 Task: Look for space in Mercer Island, United States from 10th July, 2023 to 15th July, 2023 for 7 adults in price range Rs.10000 to Rs.15000. Place can be entire place or shared room with 4 bedrooms having 7 beds and 4 bathrooms. Property type can be house, flat, guest house. Amenities needed are: wifi, TV, free parkinig on premises, gym, breakfast. Booking option can be shelf check-in. Required host language is English.
Action: Mouse moved to (418, 99)
Screenshot: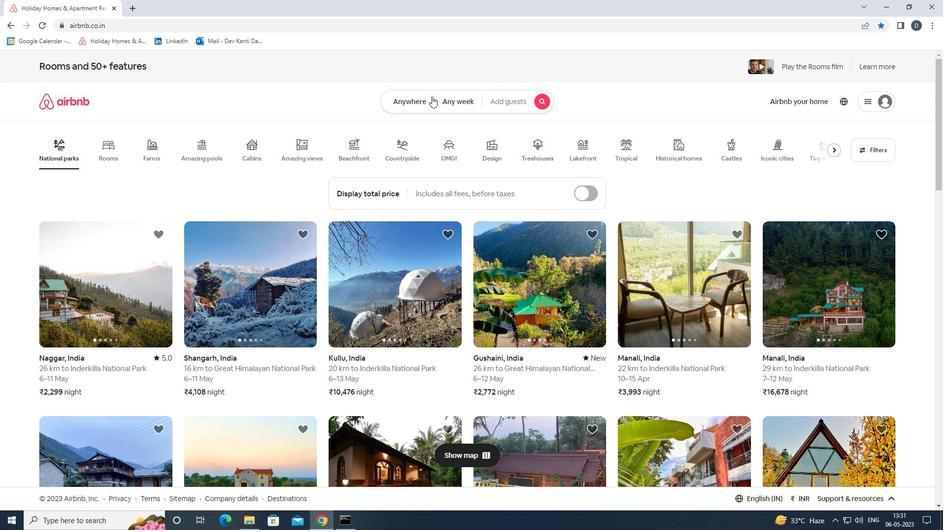 
Action: Mouse pressed left at (418, 99)
Screenshot: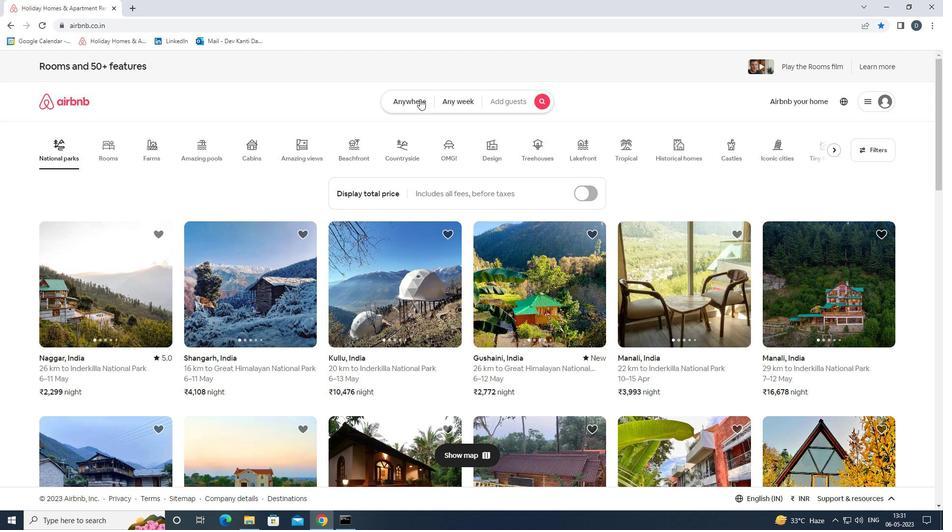 
Action: Key pressed <Key.shift>M
Screenshot: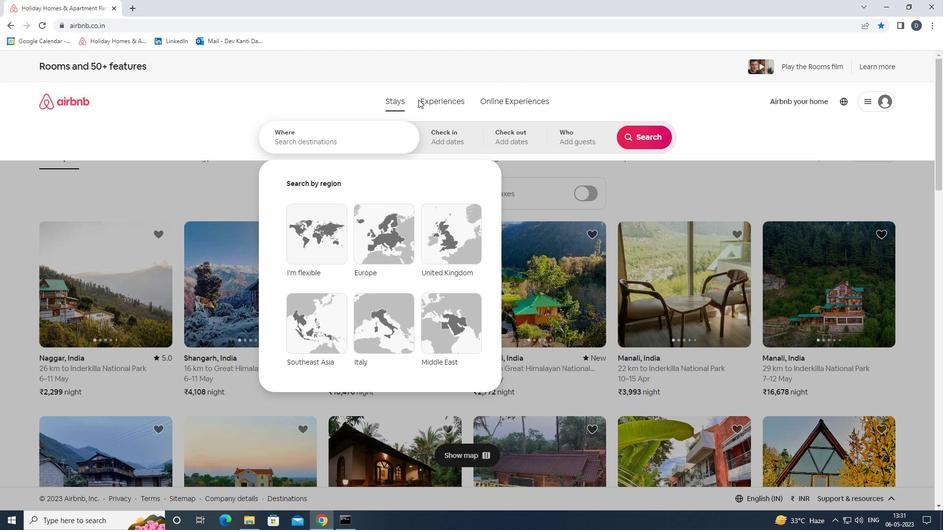 
Action: Mouse moved to (377, 139)
Screenshot: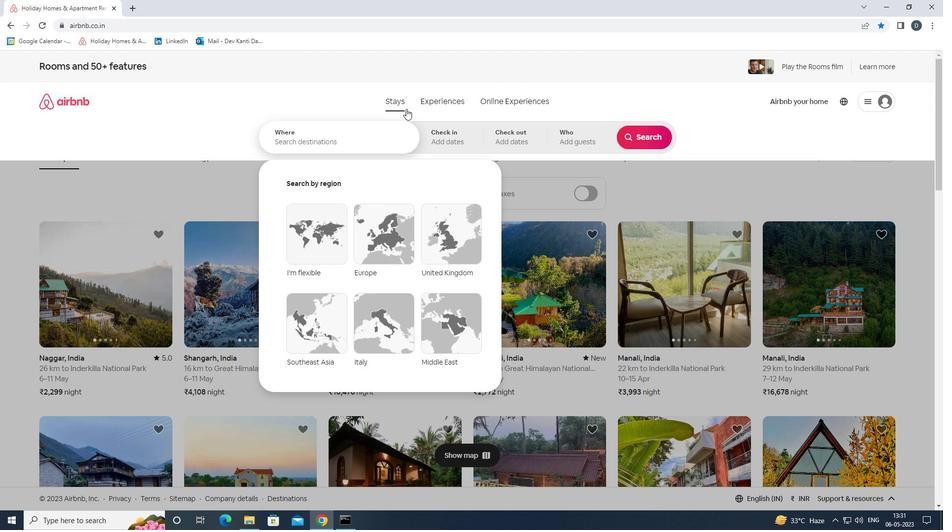 
Action: Mouse pressed left at (377, 139)
Screenshot: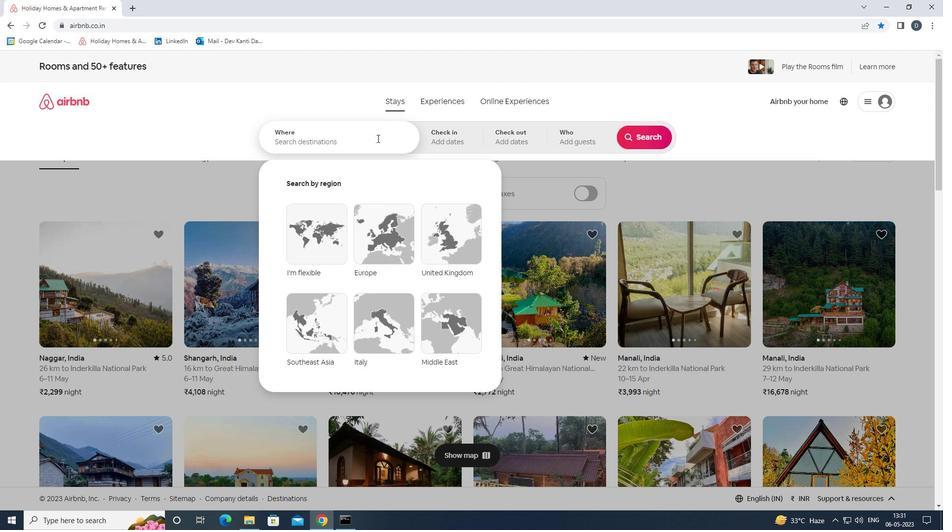 
Action: Mouse moved to (377, 142)
Screenshot: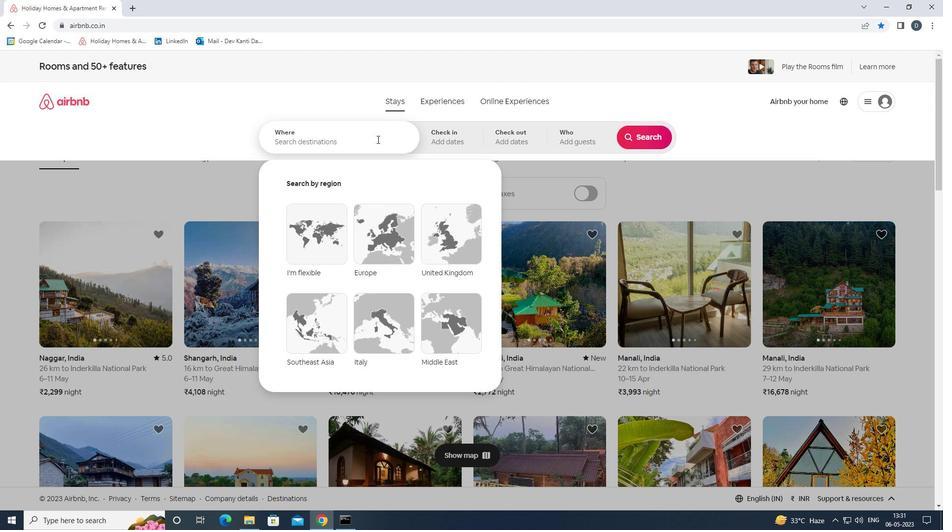 
Action: Key pressed <Key.shift>MERCER,<Key.backspace><Key.shift><Key.space><Key.shift>ISLAND,<Key.shift>UNITED<Key.space><Key.shift>STATES<Key.enter>
Screenshot: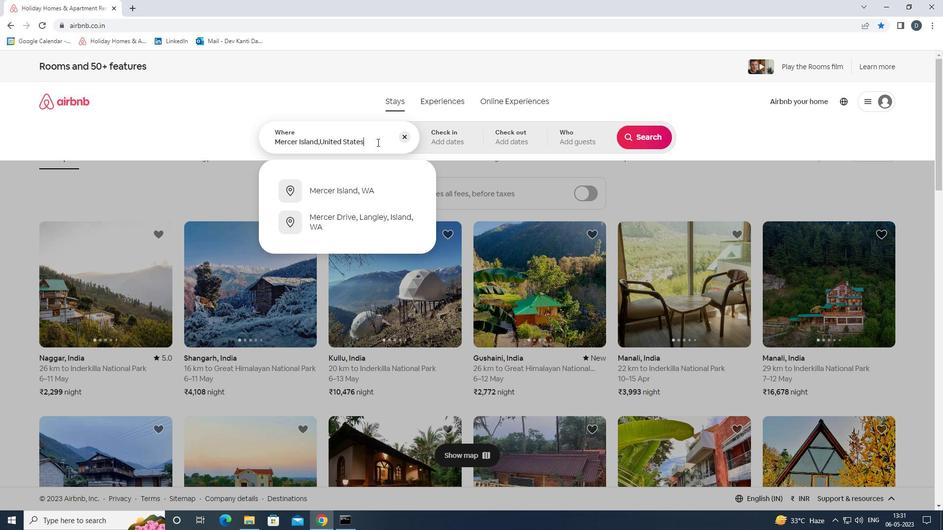 
Action: Mouse moved to (638, 217)
Screenshot: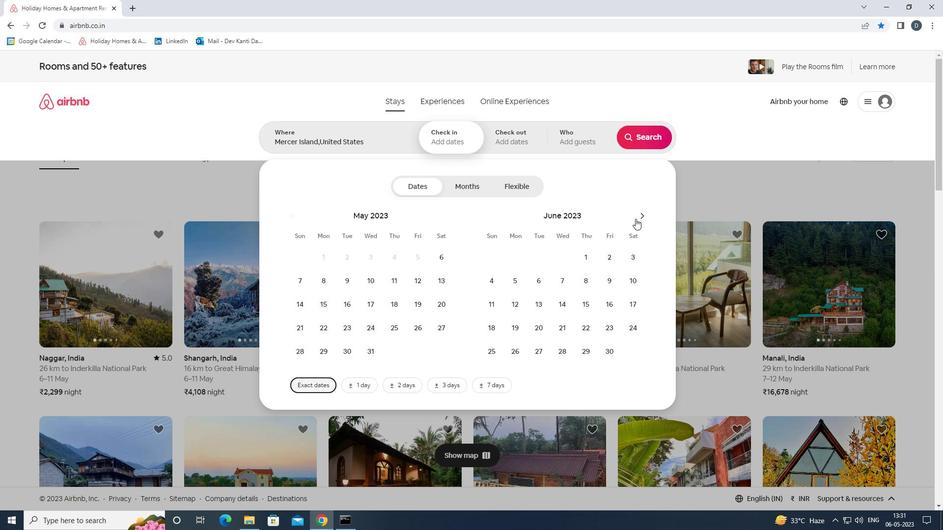 
Action: Mouse pressed left at (638, 217)
Screenshot: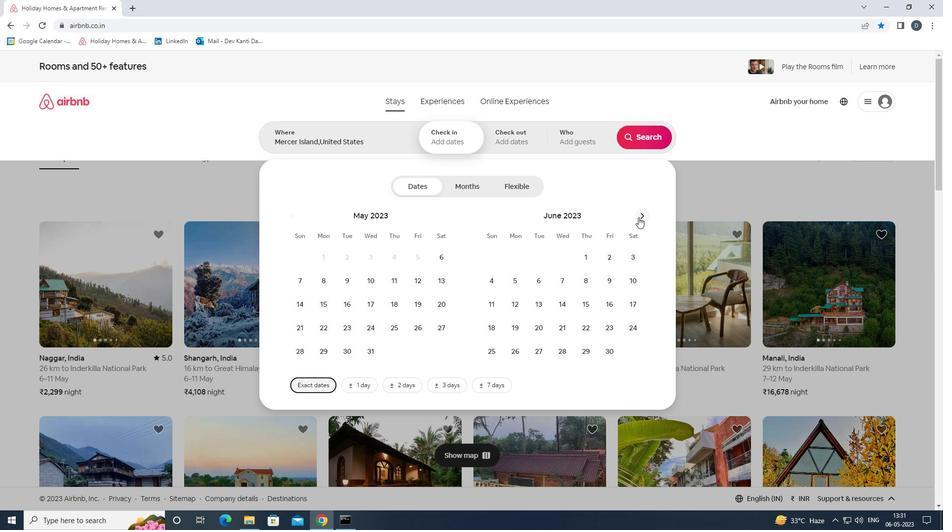 
Action: Mouse pressed left at (638, 217)
Screenshot: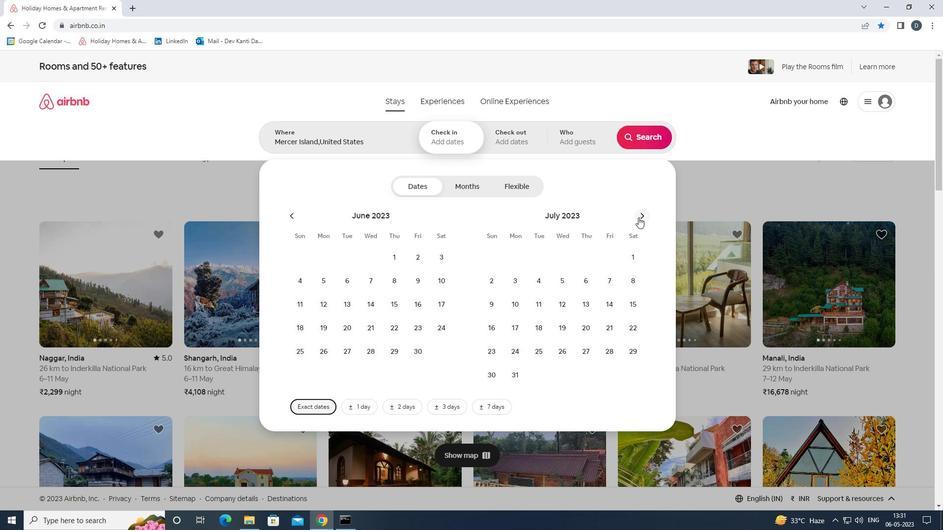 
Action: Mouse moved to (321, 310)
Screenshot: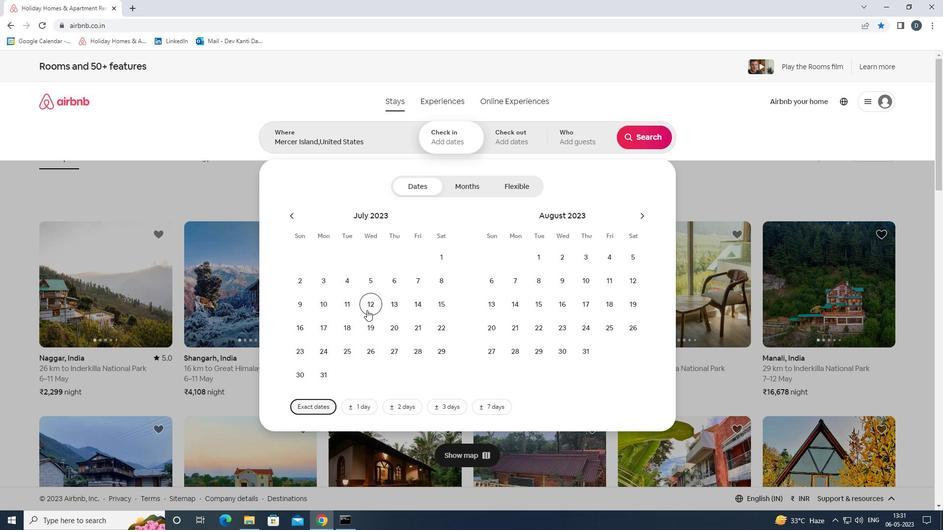 
Action: Mouse pressed left at (321, 310)
Screenshot: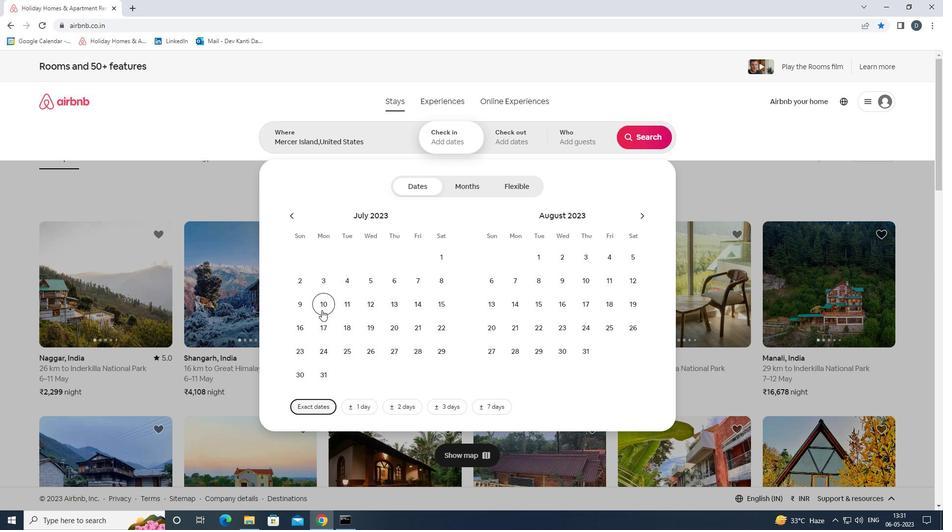 
Action: Mouse moved to (447, 305)
Screenshot: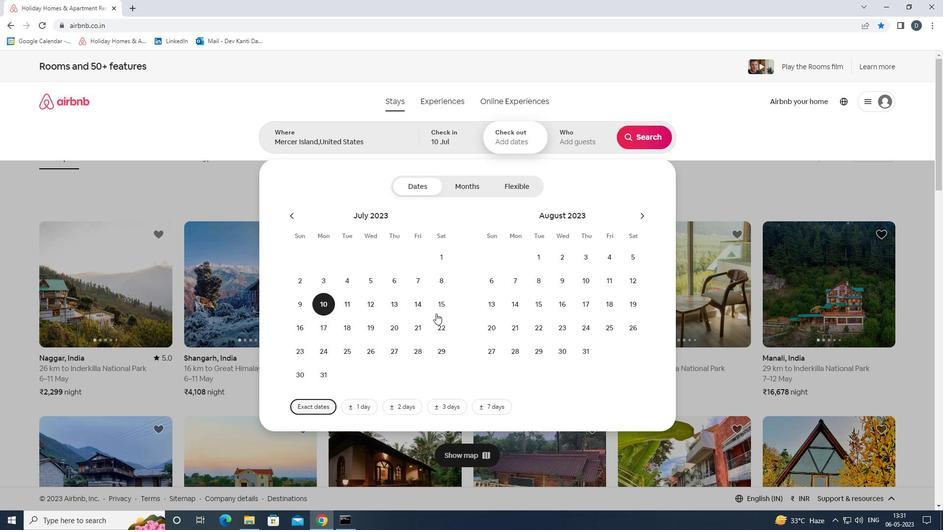
Action: Mouse pressed left at (447, 305)
Screenshot: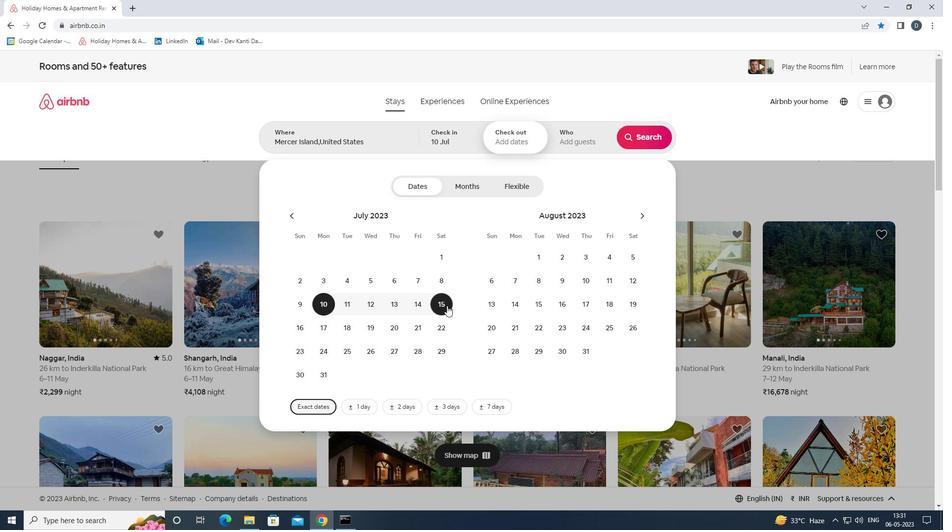 
Action: Mouse moved to (587, 141)
Screenshot: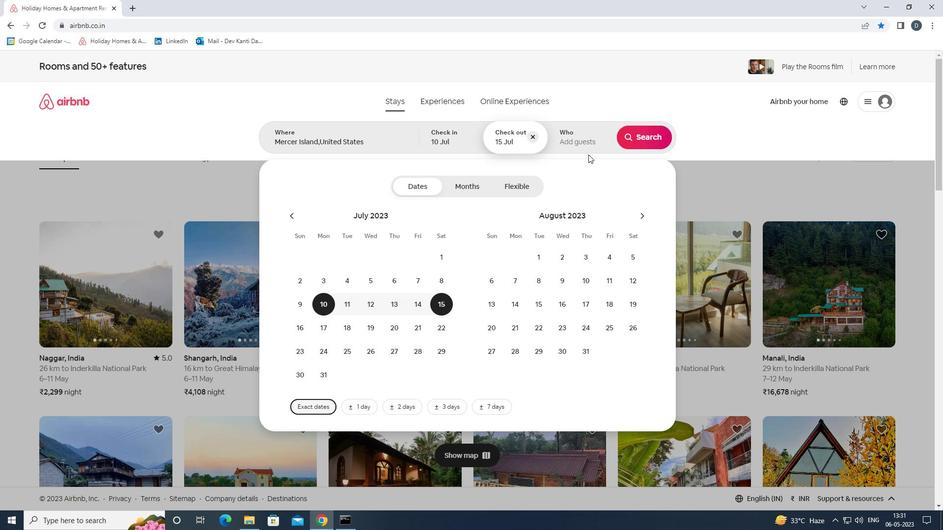 
Action: Mouse pressed left at (587, 141)
Screenshot: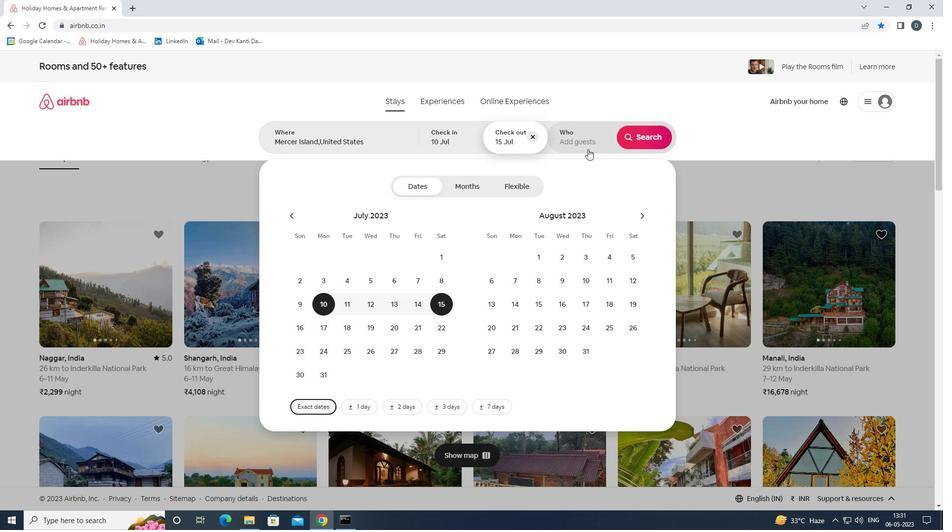
Action: Mouse moved to (642, 191)
Screenshot: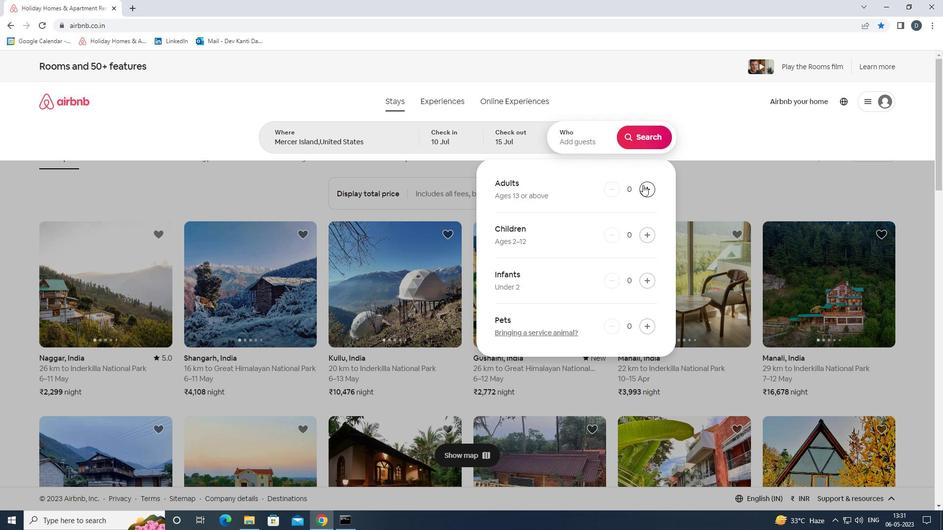 
Action: Mouse pressed left at (642, 191)
Screenshot: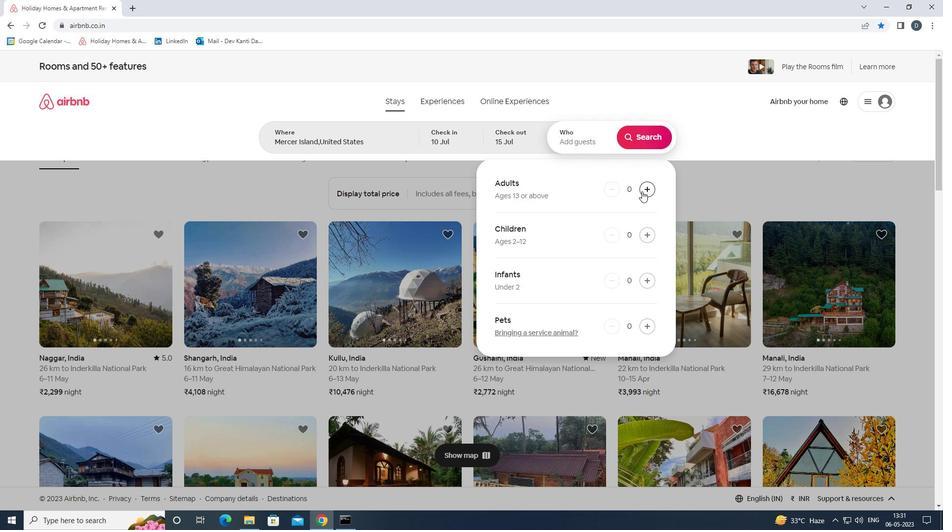 
Action: Mouse pressed left at (642, 191)
Screenshot: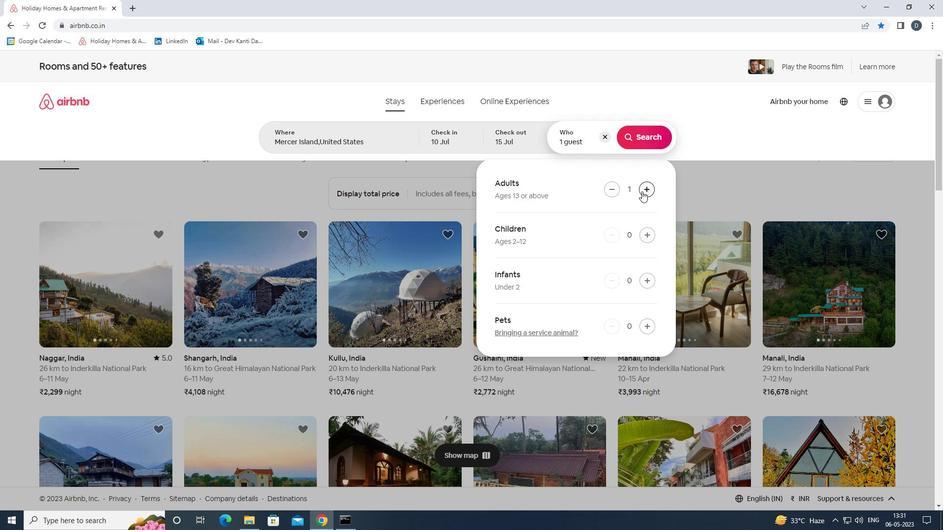 
Action: Mouse pressed left at (642, 191)
Screenshot: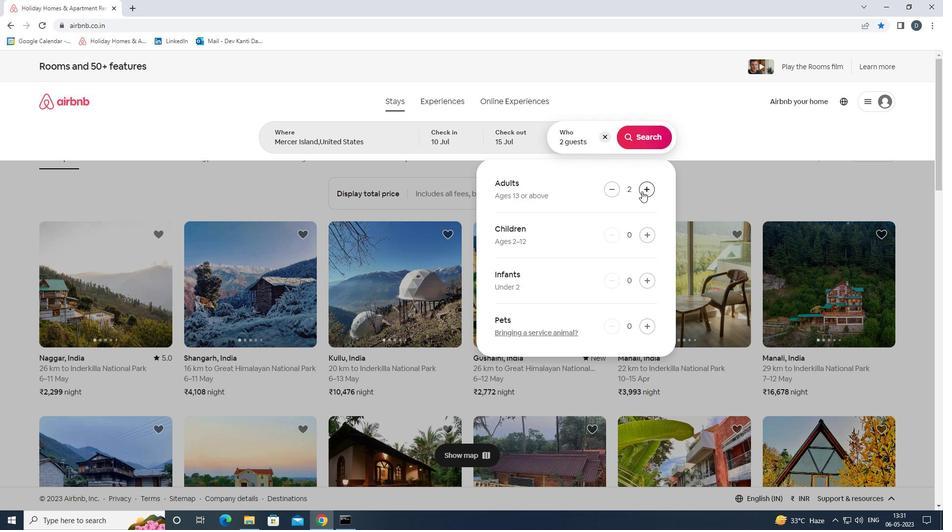 
Action: Mouse pressed left at (642, 191)
Screenshot: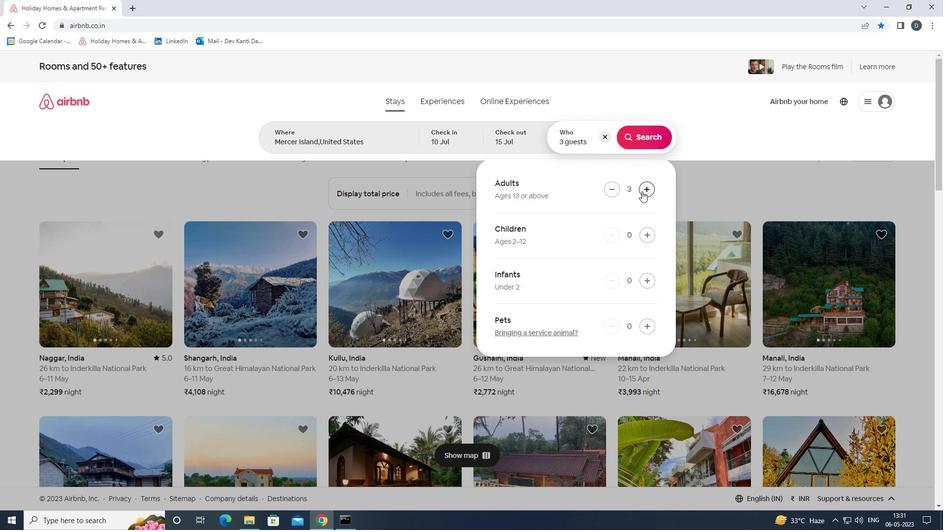 
Action: Mouse pressed left at (642, 191)
Screenshot: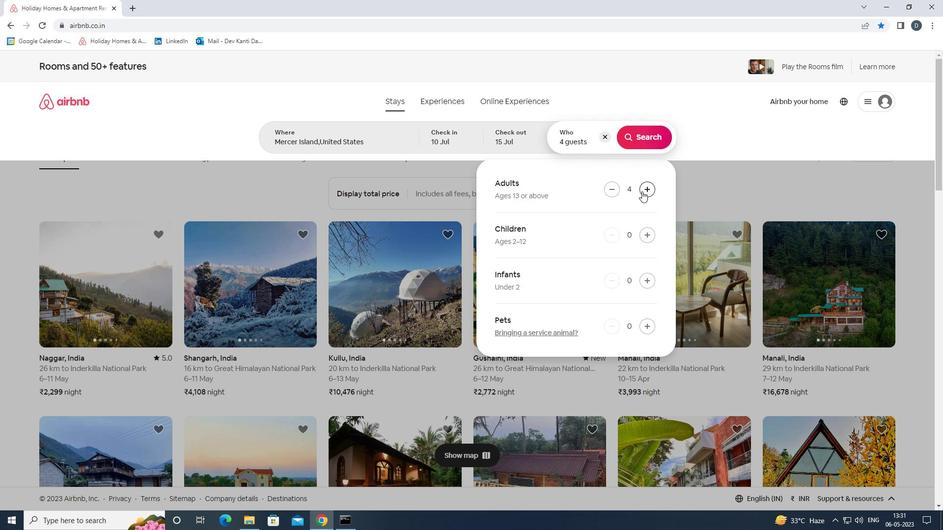 
Action: Mouse pressed left at (642, 191)
Screenshot: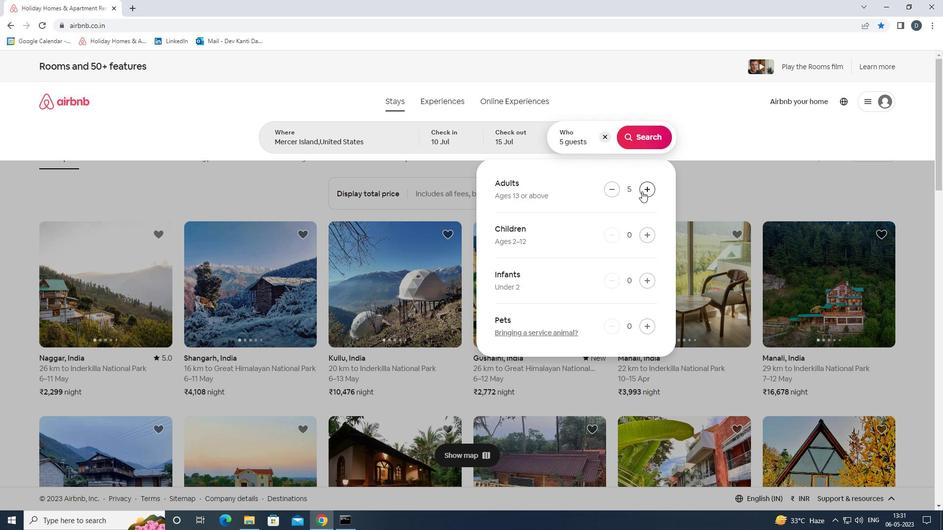 
Action: Mouse pressed left at (642, 191)
Screenshot: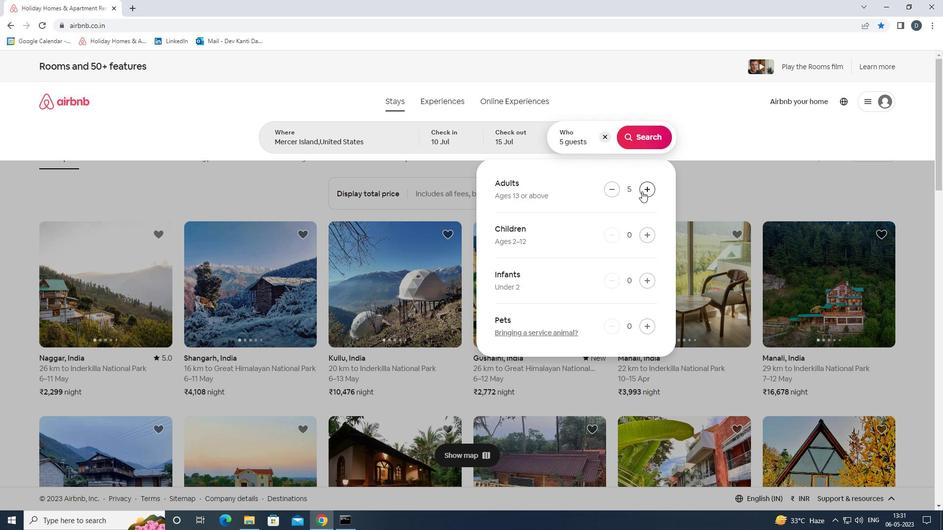 
Action: Mouse moved to (648, 147)
Screenshot: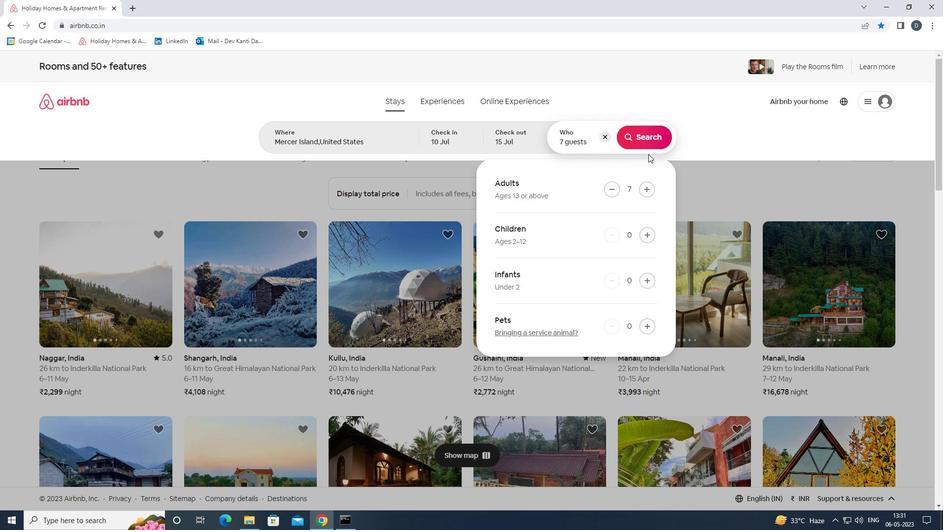 
Action: Mouse pressed left at (648, 147)
Screenshot: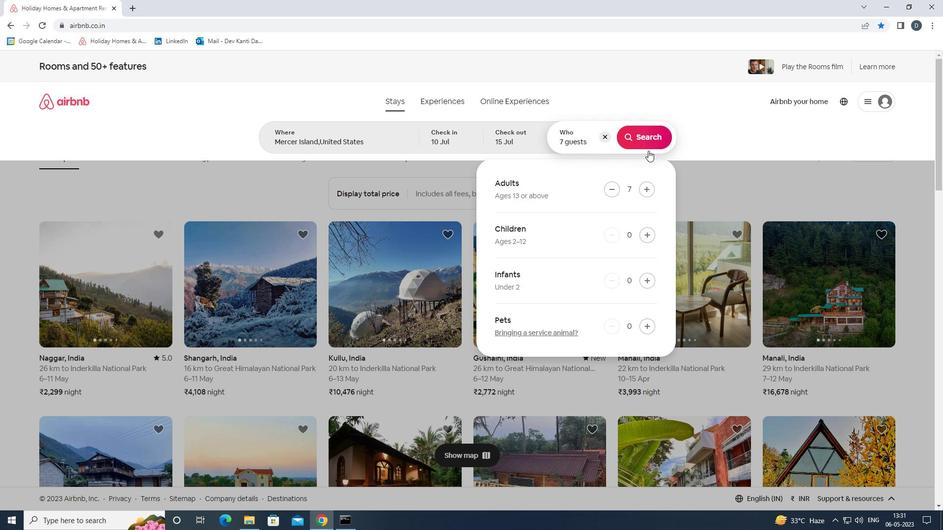 
Action: Mouse moved to (900, 106)
Screenshot: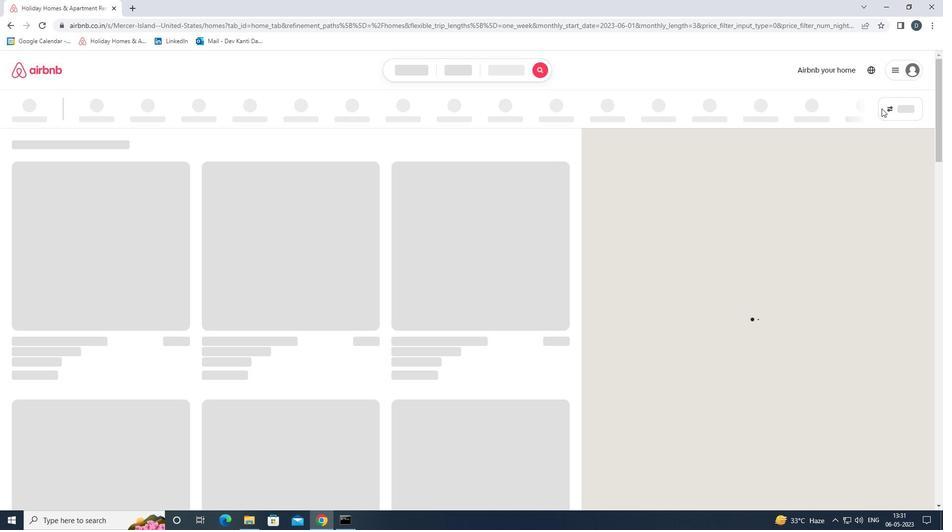 
Action: Mouse pressed left at (900, 106)
Screenshot: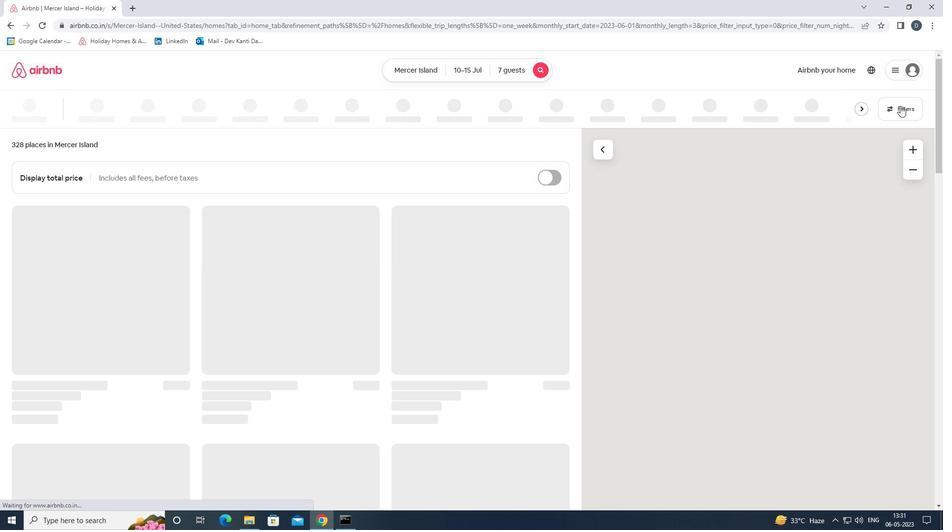 
Action: Mouse moved to (377, 353)
Screenshot: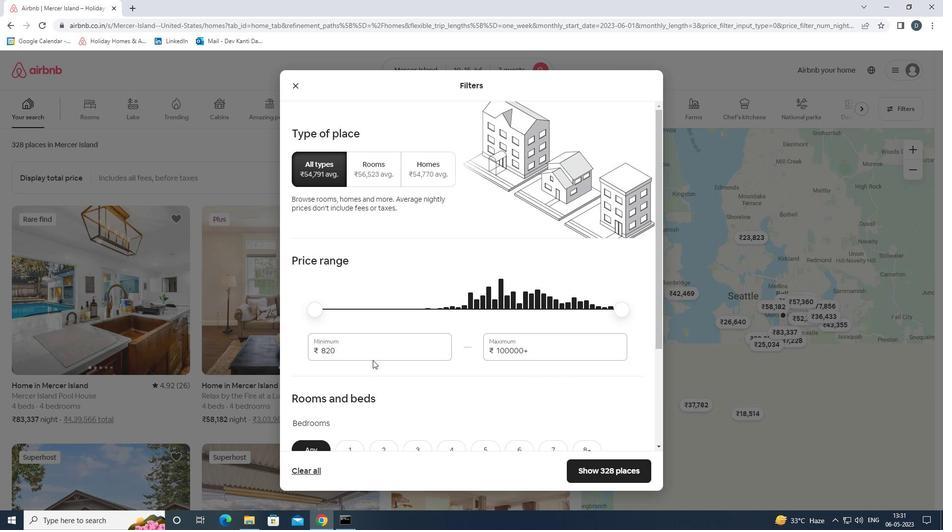 
Action: Mouse pressed left at (377, 353)
Screenshot: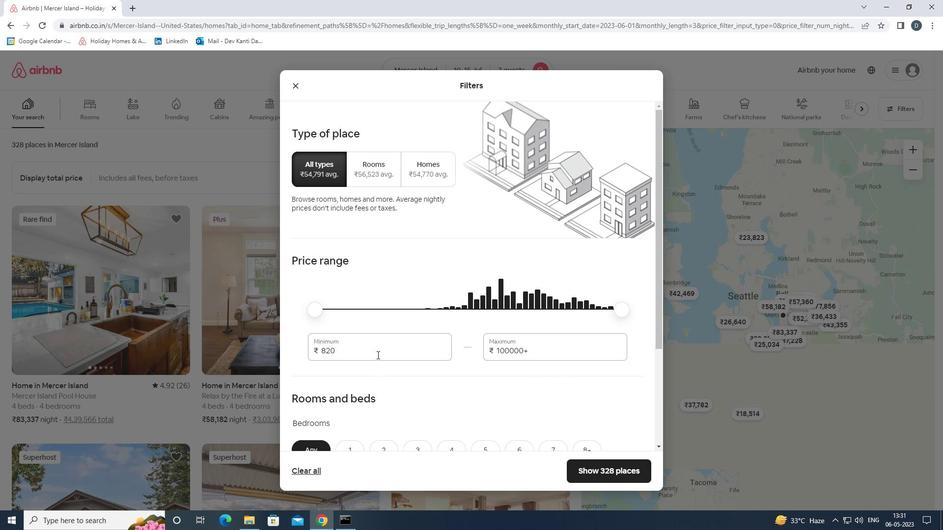 
Action: Mouse pressed left at (377, 353)
Screenshot: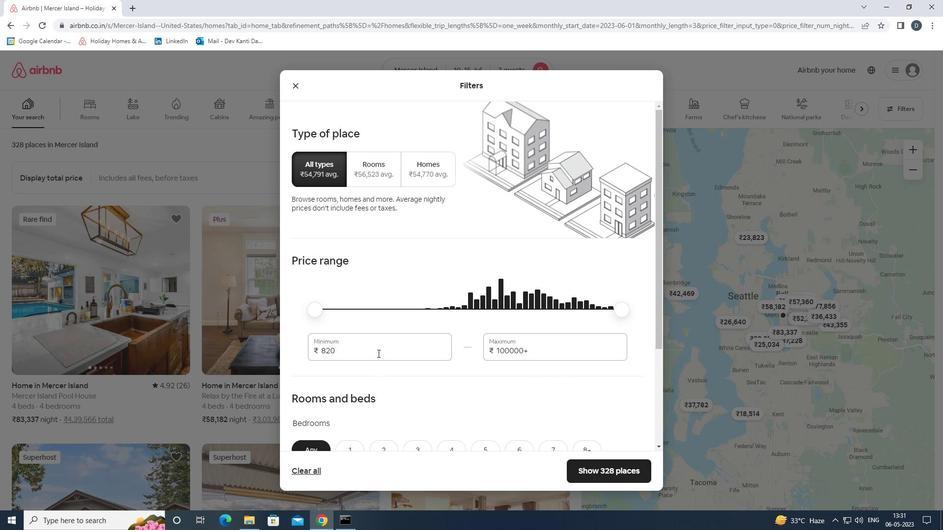 
Action: Key pressed 10000<Key.tab>15000
Screenshot: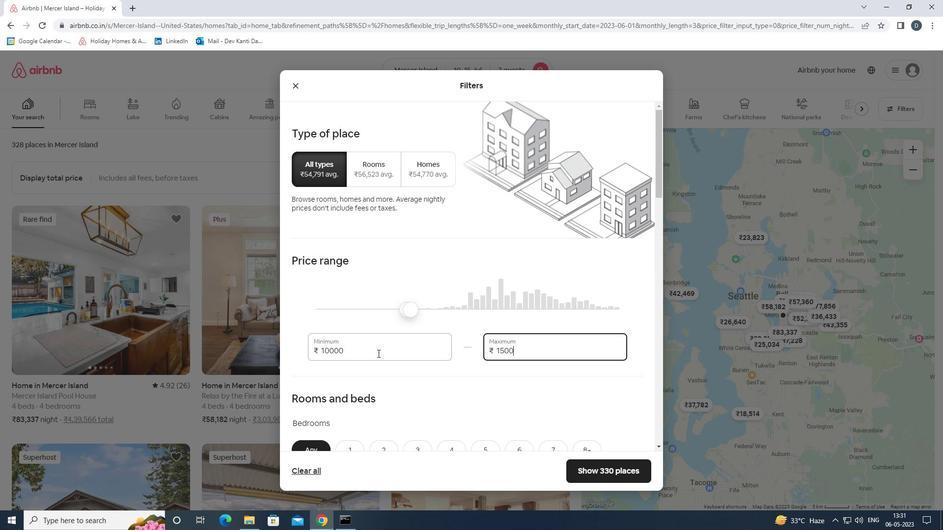 
Action: Mouse moved to (379, 351)
Screenshot: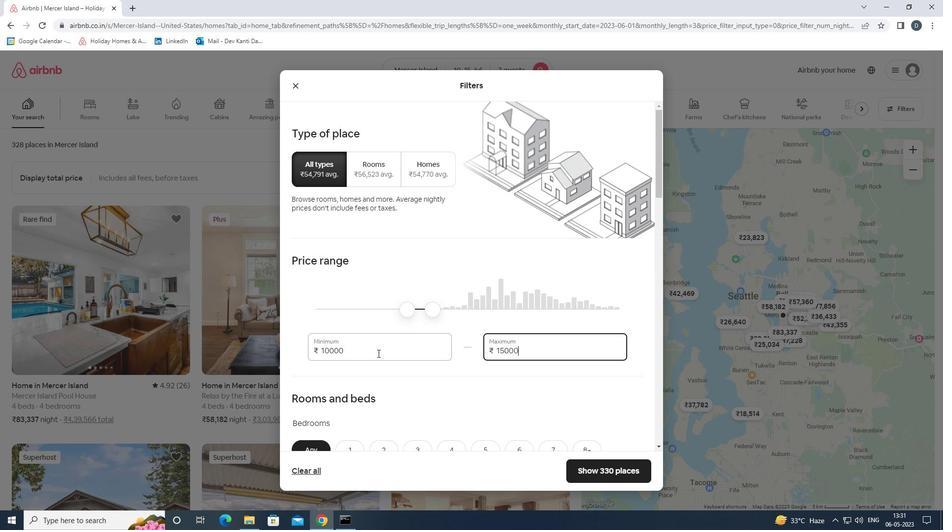 
Action: Mouse scrolled (379, 351) with delta (0, 0)
Screenshot: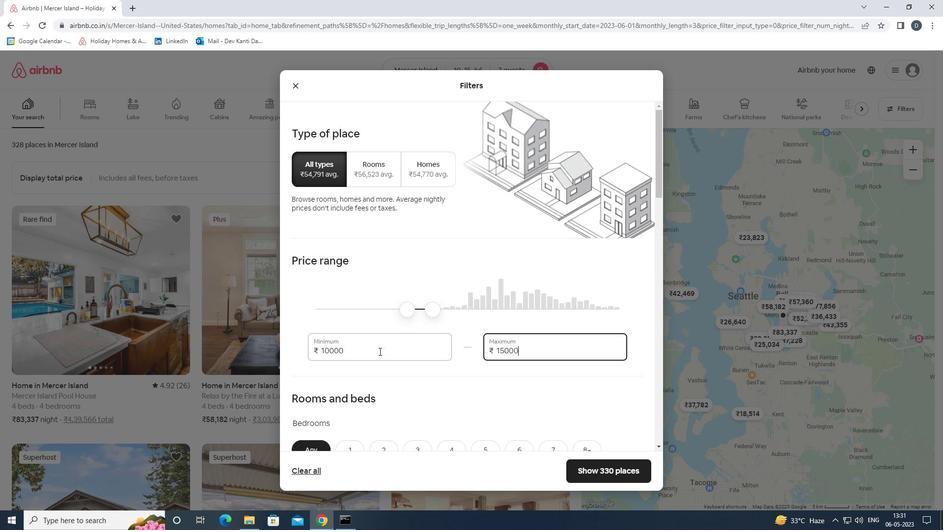 
Action: Mouse scrolled (379, 351) with delta (0, 0)
Screenshot: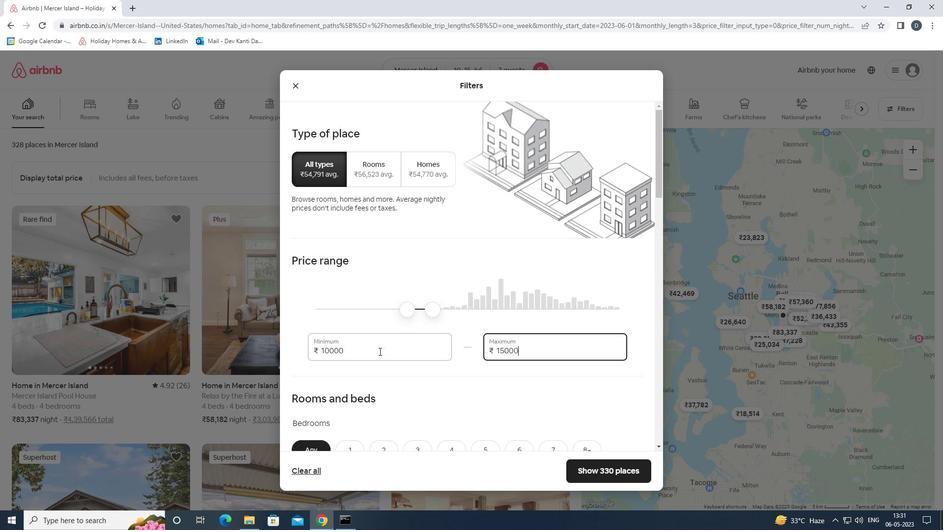 
Action: Mouse scrolled (379, 351) with delta (0, 0)
Screenshot: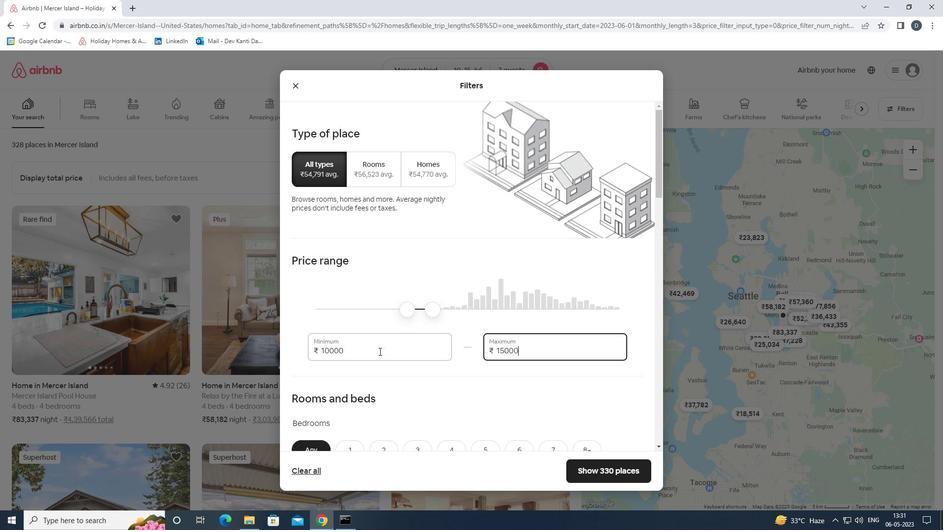 
Action: Mouse moved to (487, 271)
Screenshot: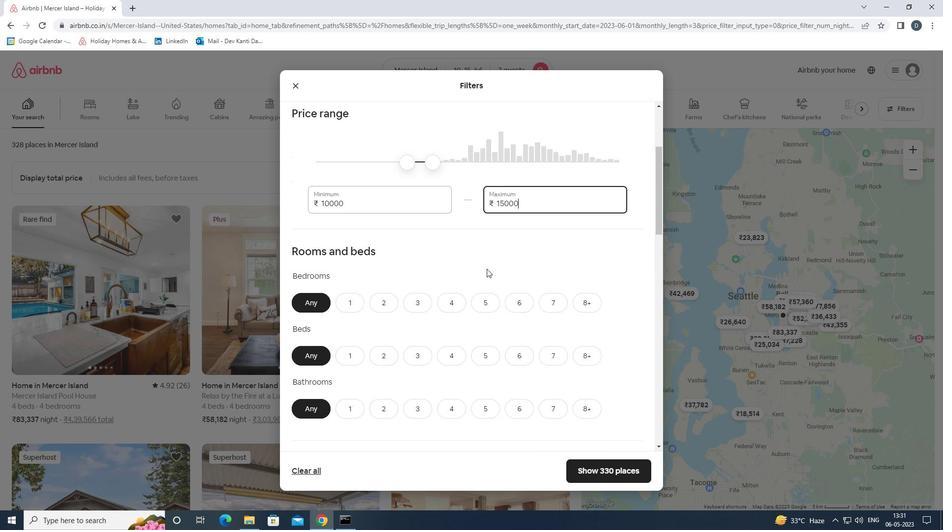 
Action: Mouse scrolled (487, 270) with delta (0, 0)
Screenshot: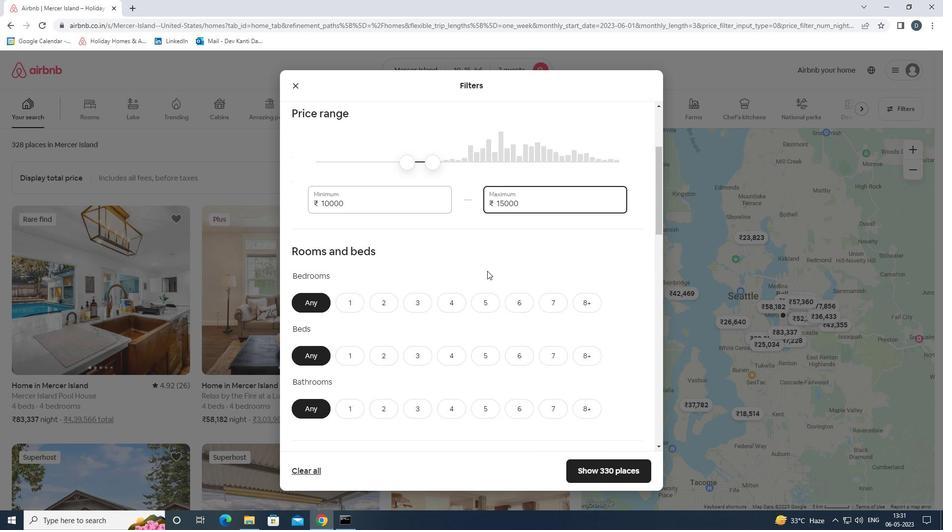 
Action: Mouse moved to (446, 256)
Screenshot: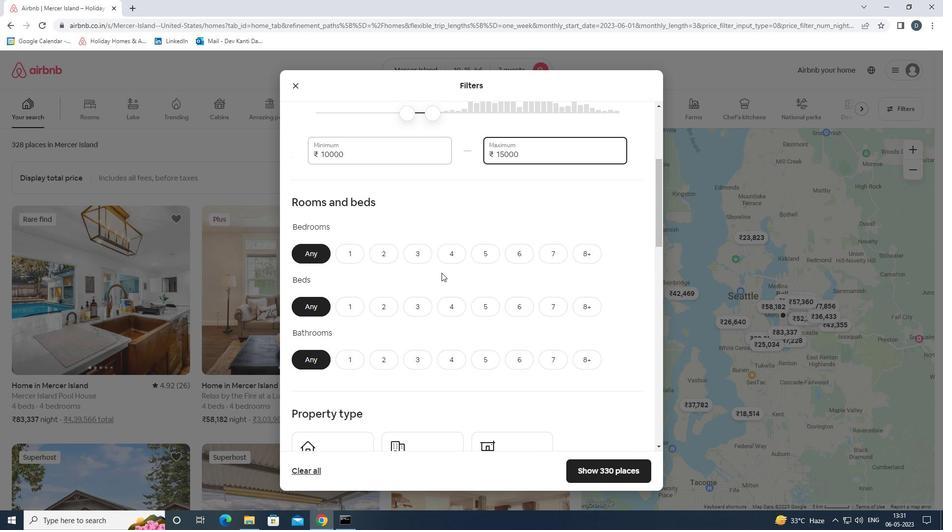 
Action: Mouse pressed left at (446, 256)
Screenshot: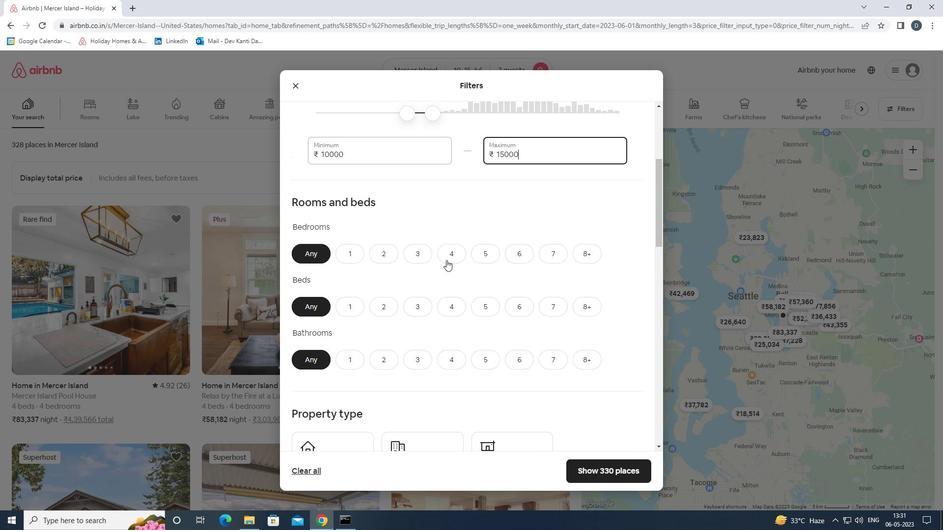 
Action: Mouse moved to (548, 303)
Screenshot: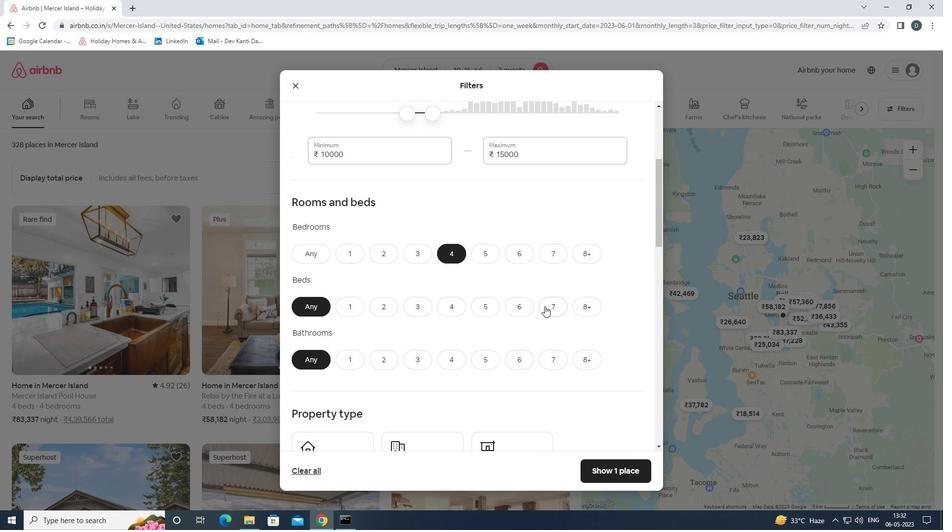 
Action: Mouse pressed left at (548, 303)
Screenshot: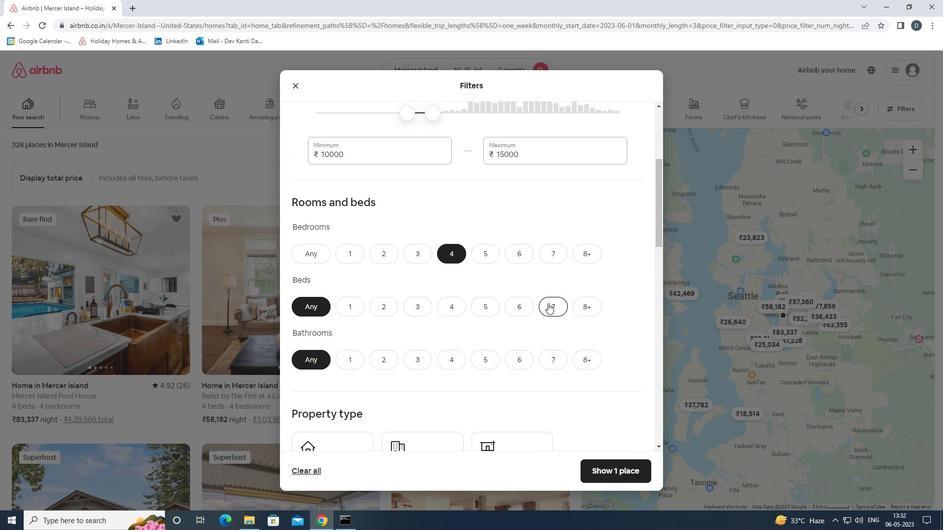
Action: Mouse moved to (445, 359)
Screenshot: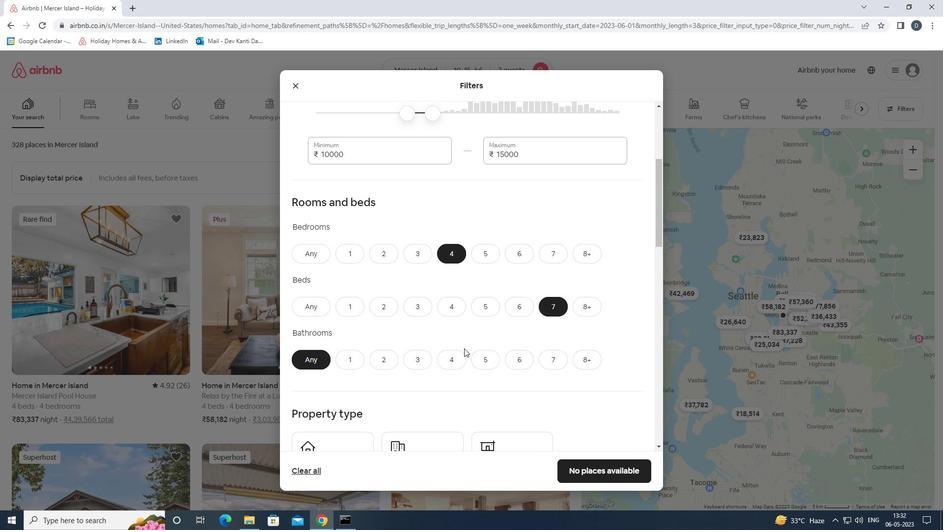 
Action: Mouse pressed left at (445, 359)
Screenshot: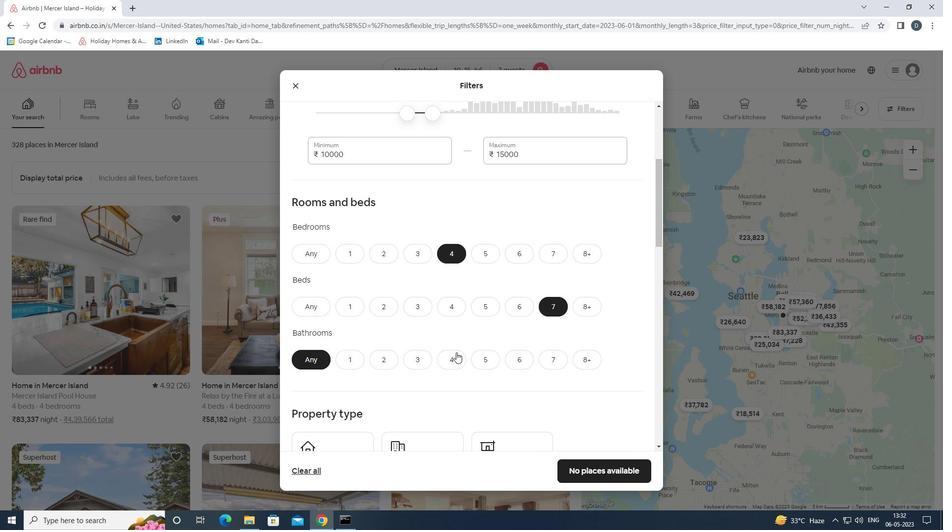 
Action: Mouse moved to (445, 360)
Screenshot: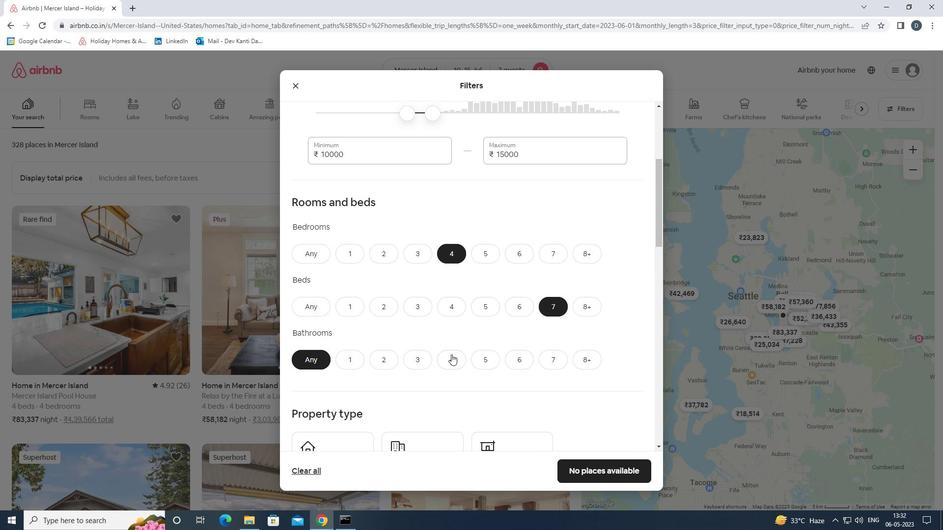 
Action: Mouse scrolled (445, 359) with delta (0, 0)
Screenshot: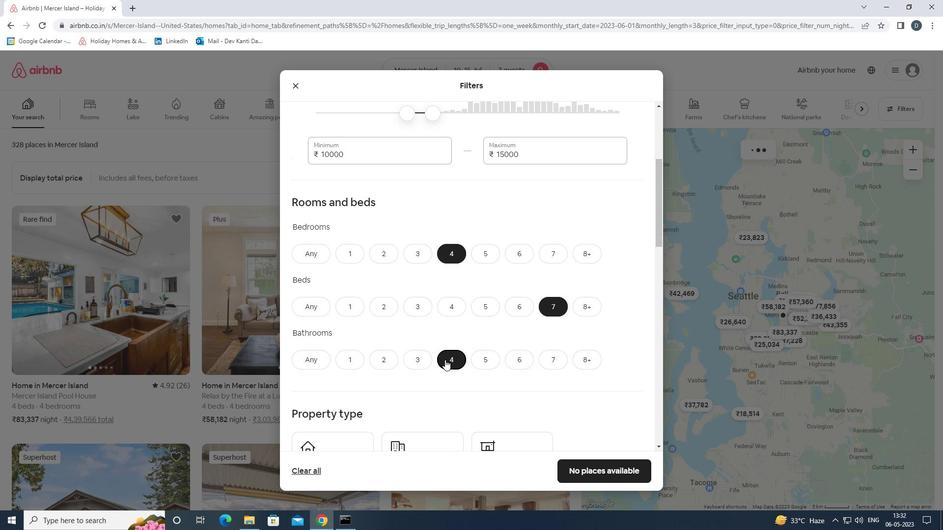 
Action: Mouse scrolled (445, 359) with delta (0, 0)
Screenshot: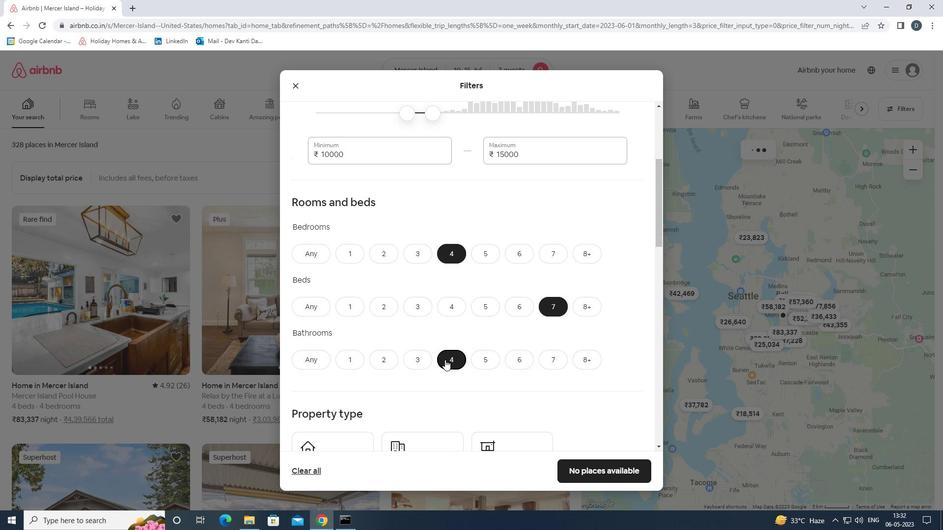 
Action: Mouse moved to (355, 355)
Screenshot: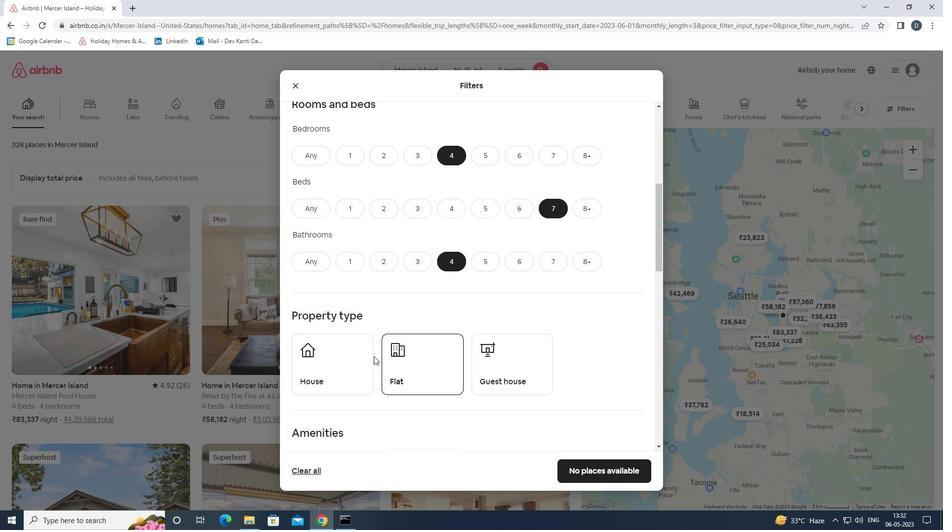 
Action: Mouse pressed left at (355, 355)
Screenshot: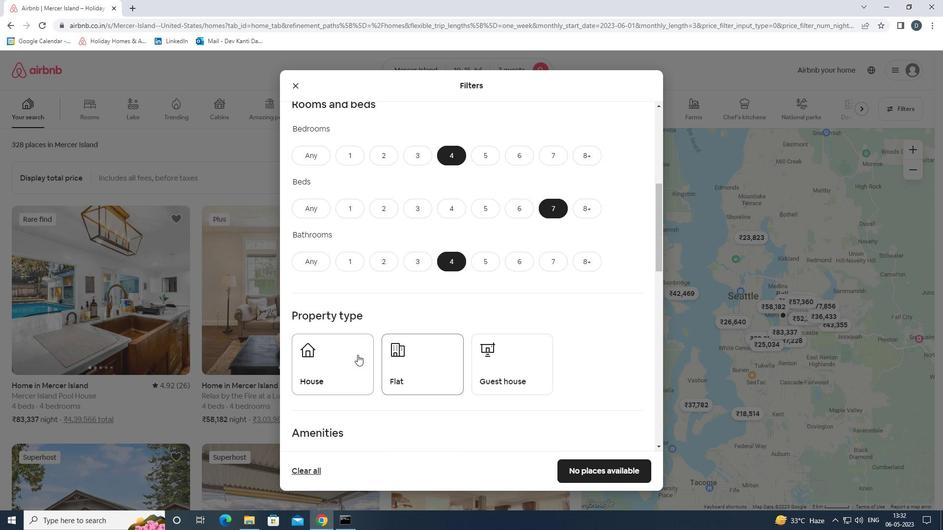 
Action: Mouse moved to (406, 363)
Screenshot: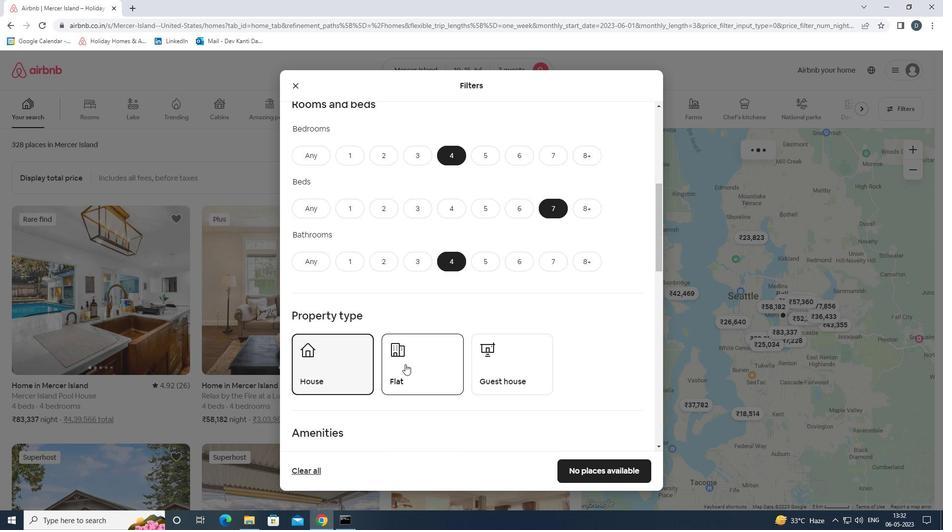 
Action: Mouse pressed left at (406, 363)
Screenshot: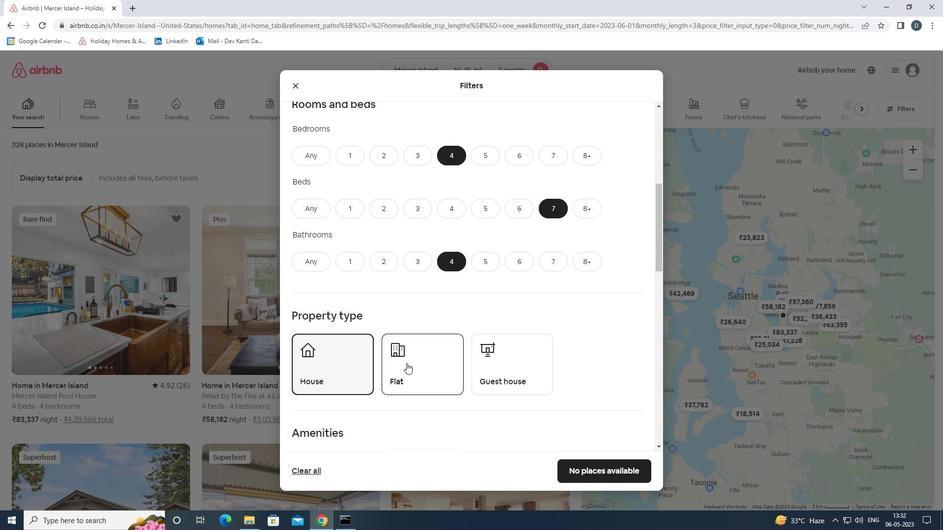 
Action: Mouse moved to (513, 372)
Screenshot: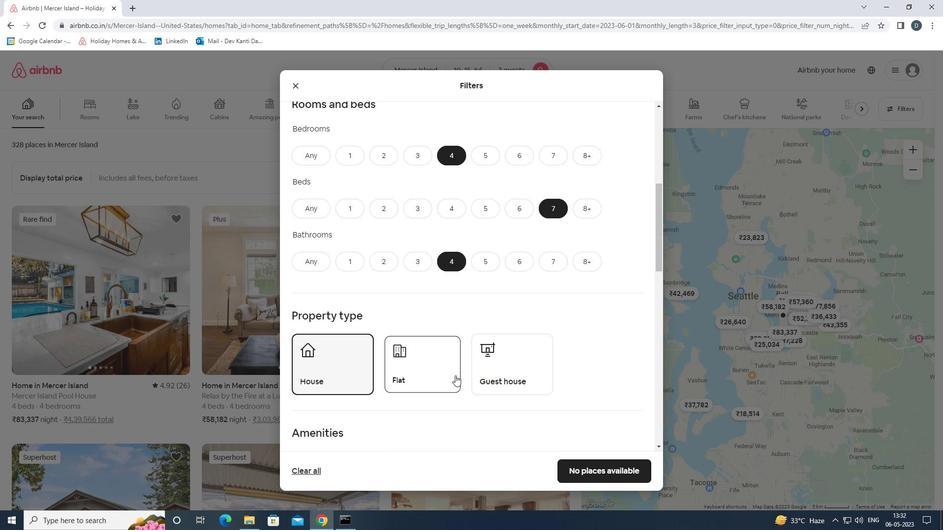 
Action: Mouse pressed left at (513, 372)
Screenshot: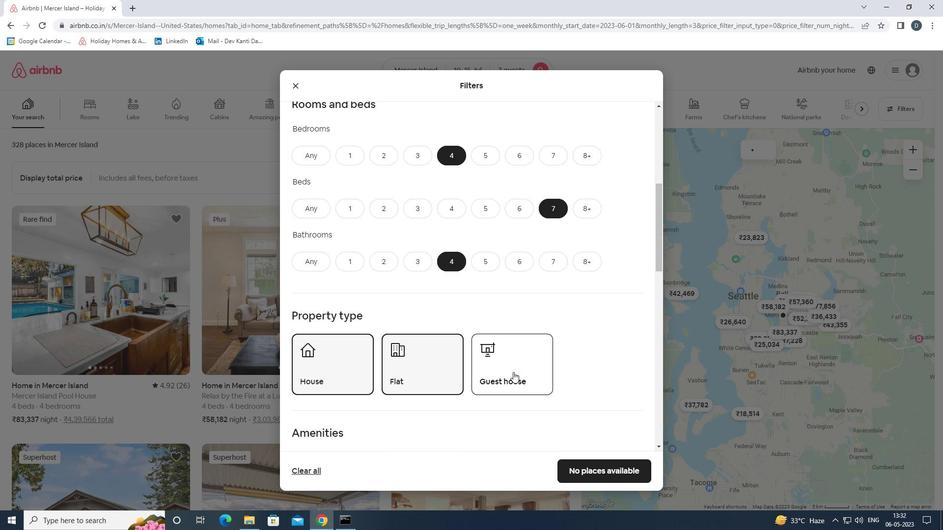 
Action: Mouse moved to (513, 370)
Screenshot: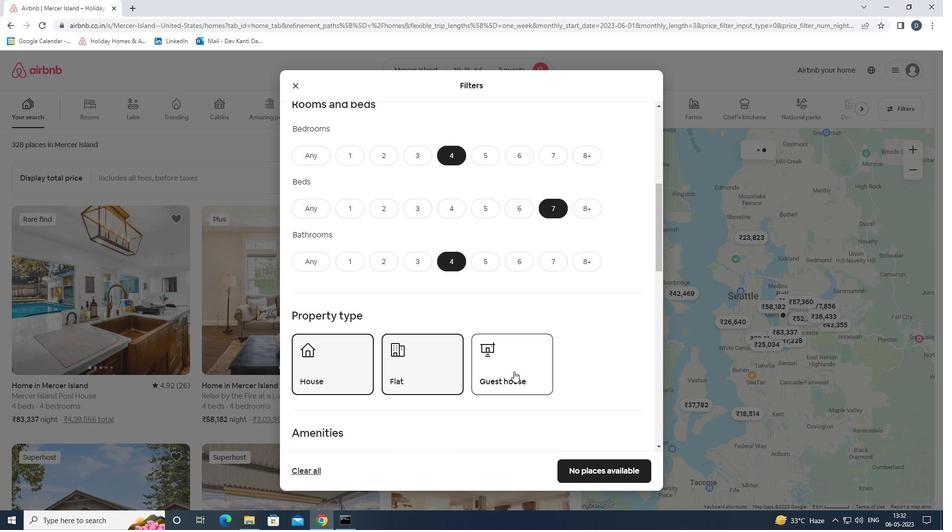 
Action: Mouse scrolled (513, 370) with delta (0, 0)
Screenshot: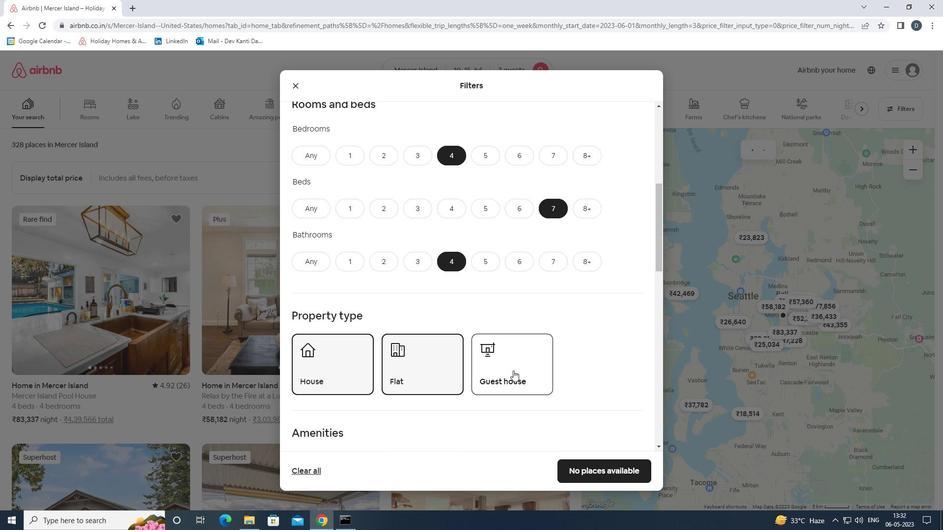 
Action: Mouse scrolled (513, 370) with delta (0, 0)
Screenshot: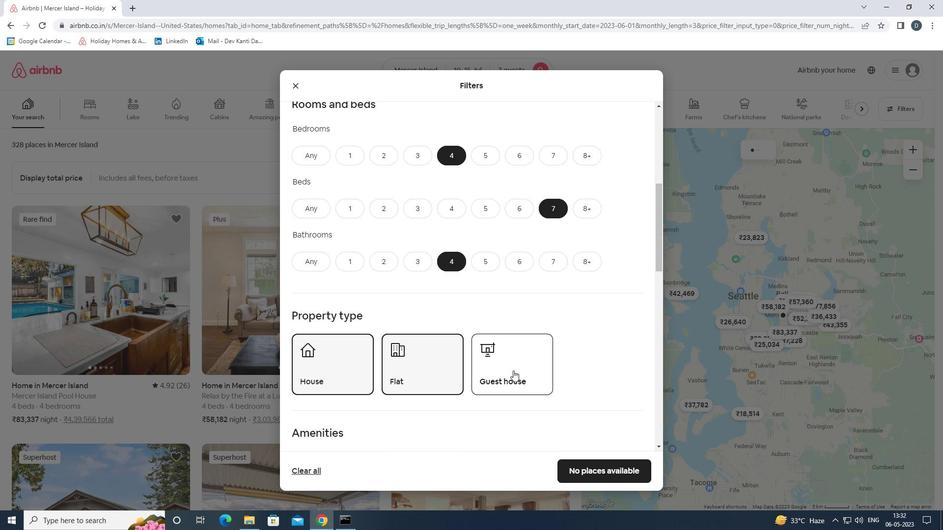 
Action: Mouse moved to (508, 364)
Screenshot: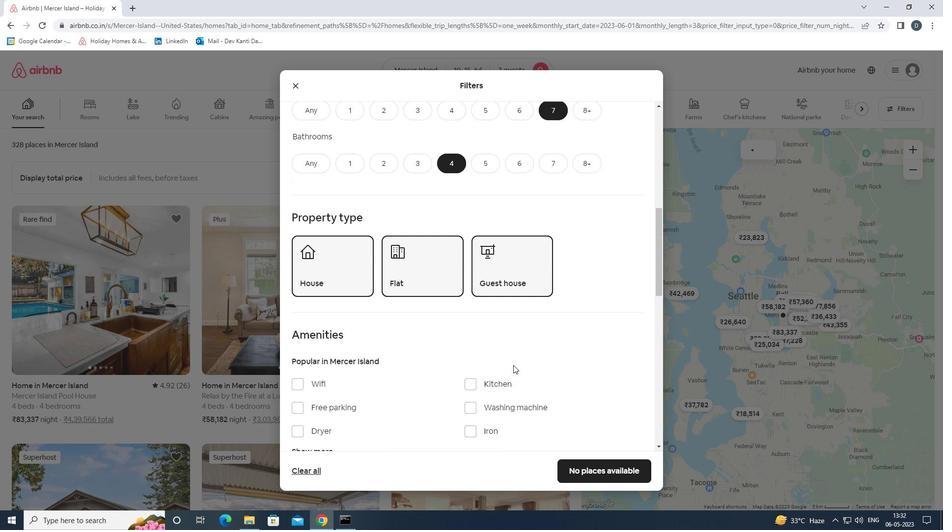 
Action: Mouse scrolled (508, 364) with delta (0, 0)
Screenshot: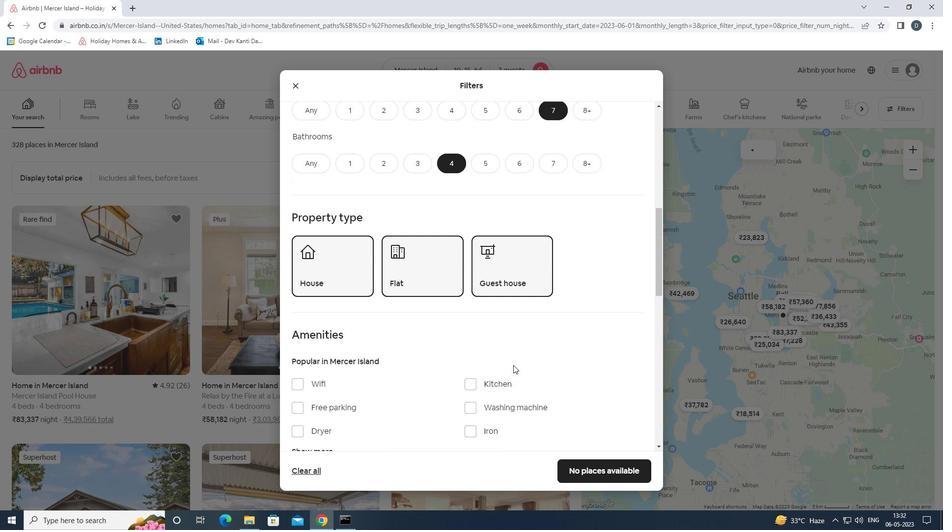 
Action: Mouse moved to (320, 335)
Screenshot: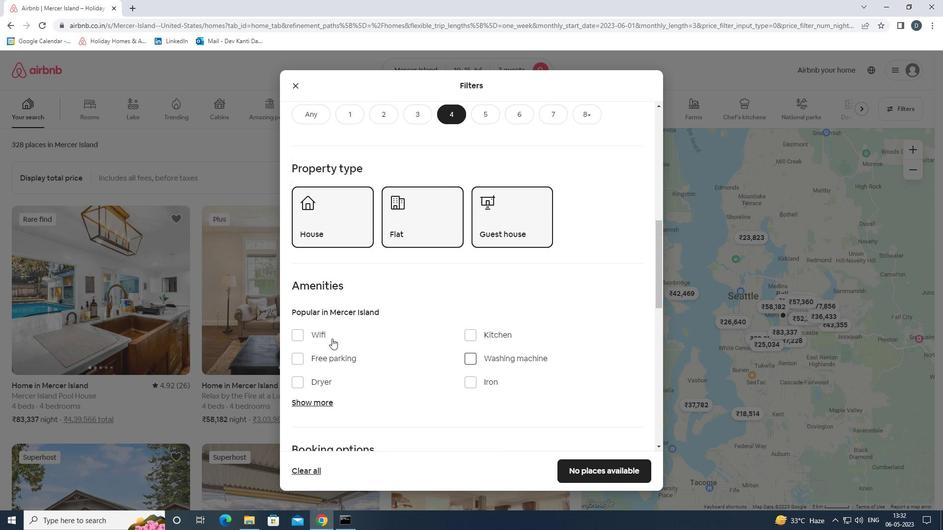 
Action: Mouse pressed left at (320, 335)
Screenshot: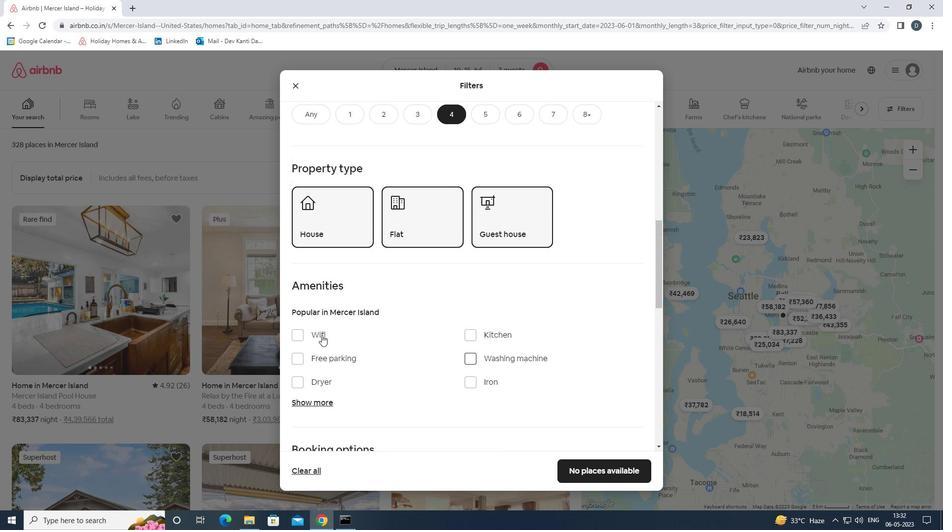 
Action: Mouse moved to (342, 361)
Screenshot: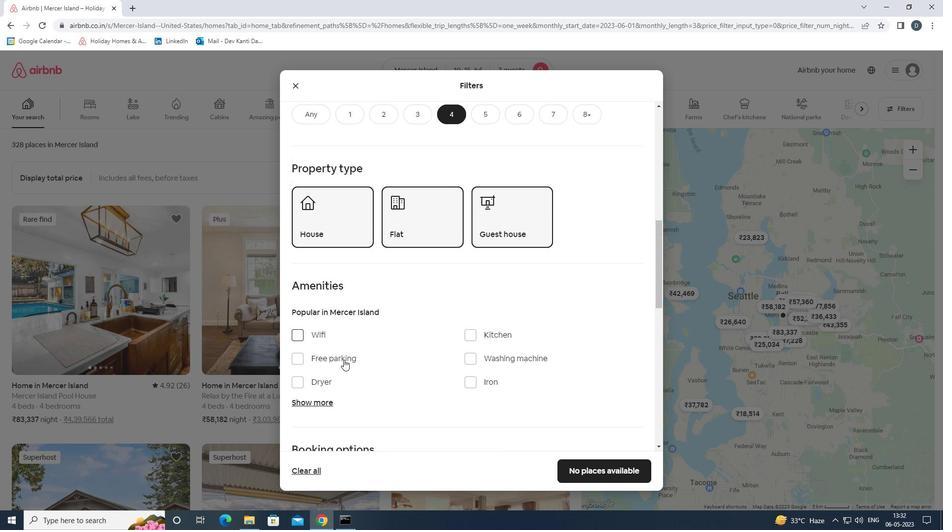 
Action: Mouse pressed left at (342, 361)
Screenshot: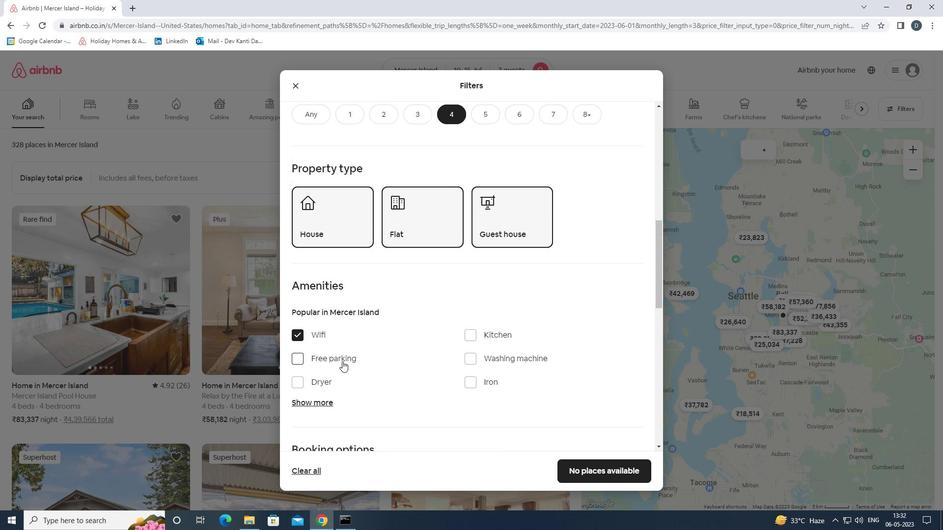 
Action: Mouse moved to (329, 400)
Screenshot: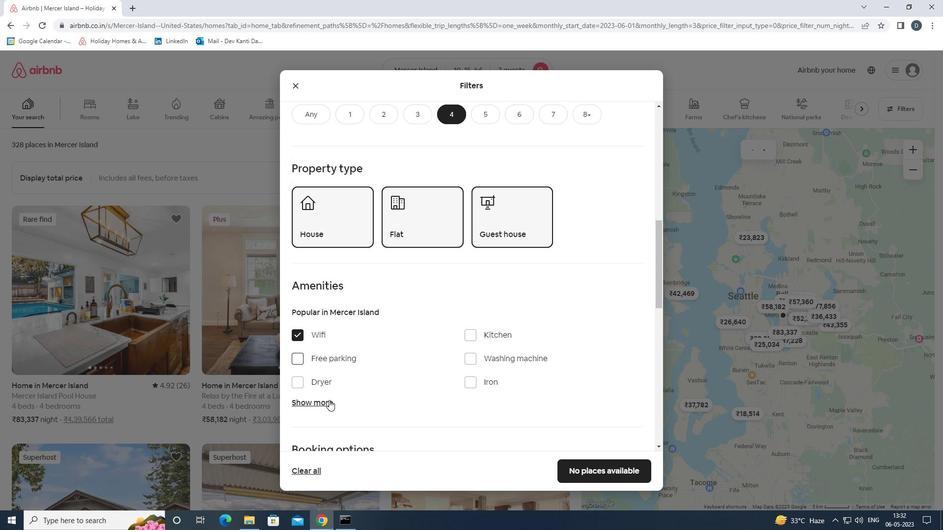 
Action: Mouse pressed left at (329, 400)
Screenshot: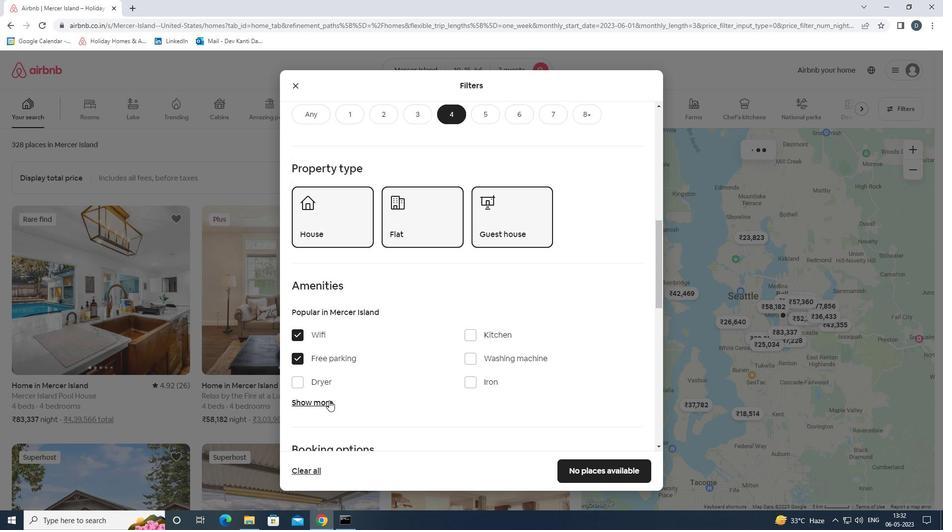 
Action: Mouse moved to (472, 368)
Screenshot: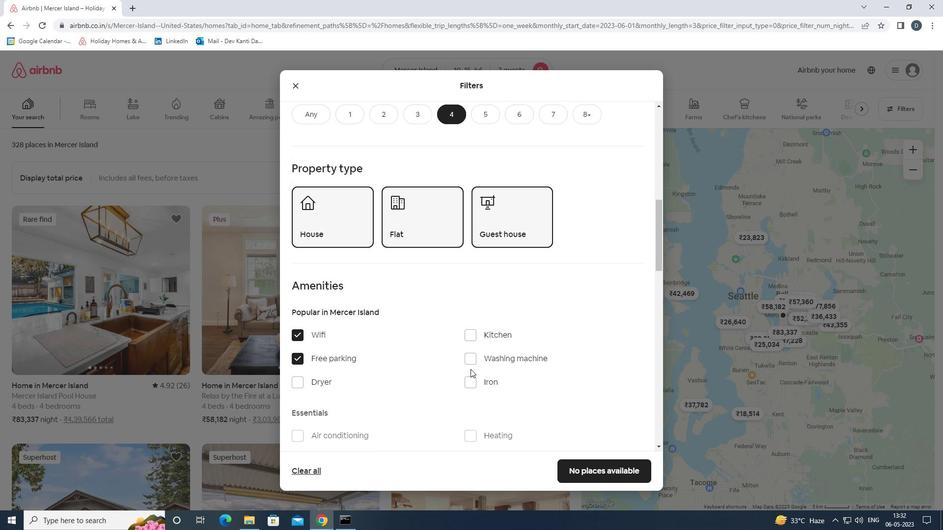 
Action: Mouse scrolled (472, 368) with delta (0, 0)
Screenshot: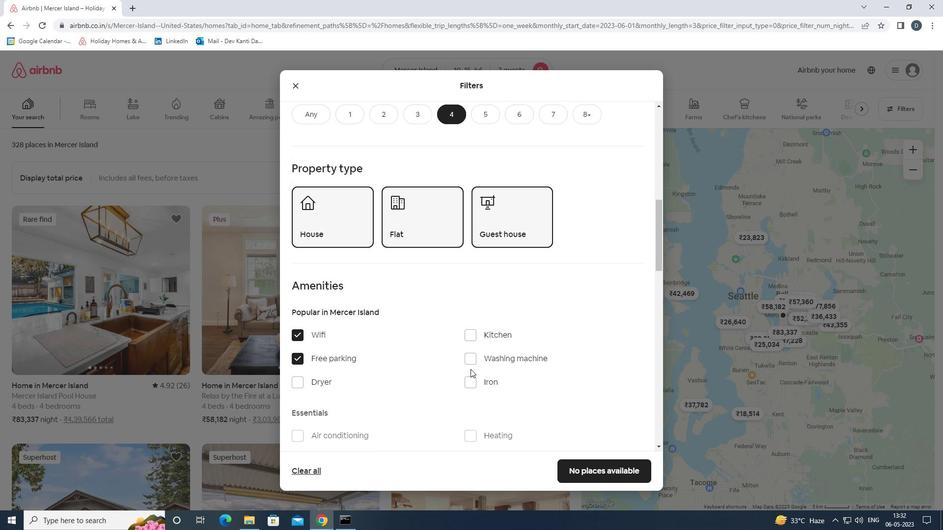 
Action: Mouse moved to (475, 366)
Screenshot: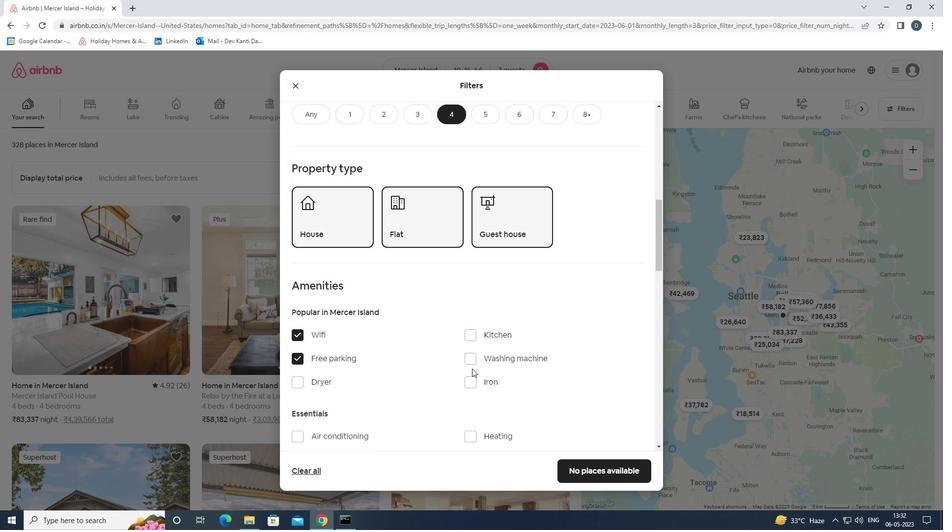 
Action: Mouse scrolled (475, 365) with delta (0, 0)
Screenshot: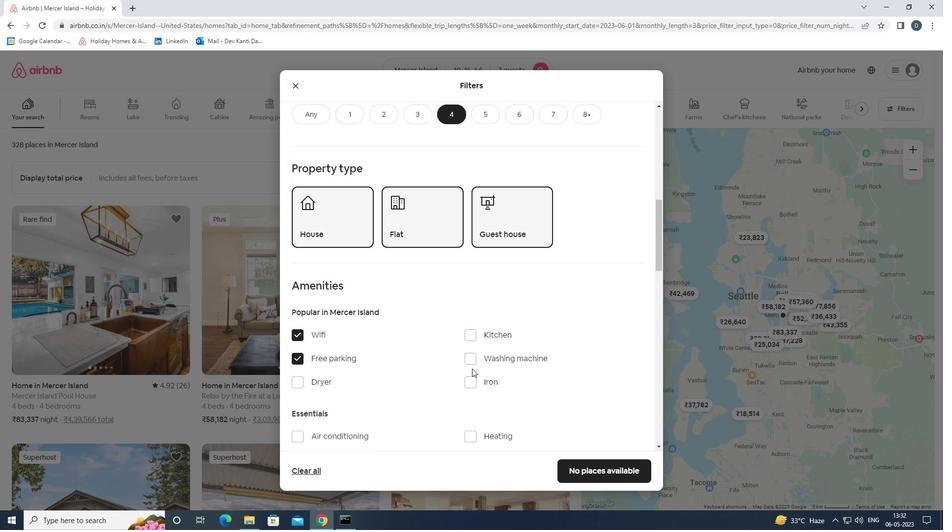 
Action: Mouse moved to (488, 359)
Screenshot: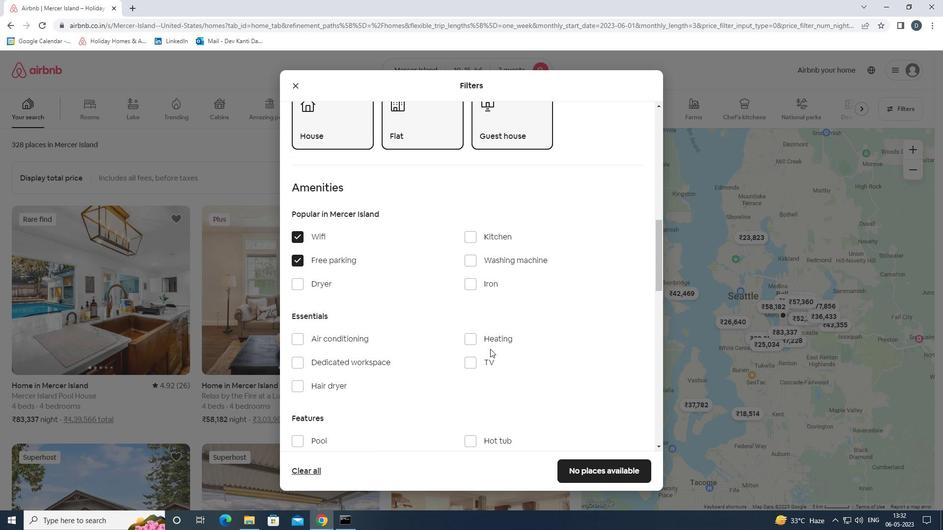 
Action: Mouse pressed left at (488, 359)
Screenshot: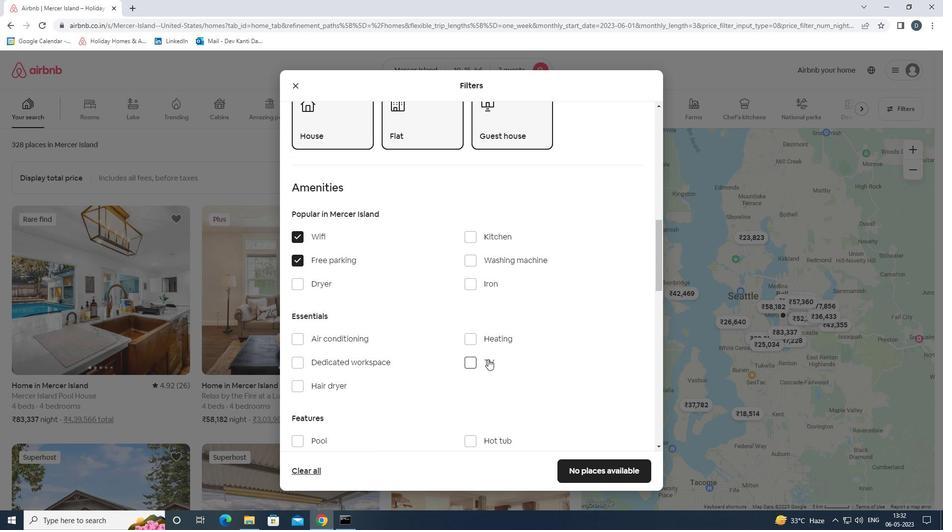 
Action: Mouse moved to (488, 360)
Screenshot: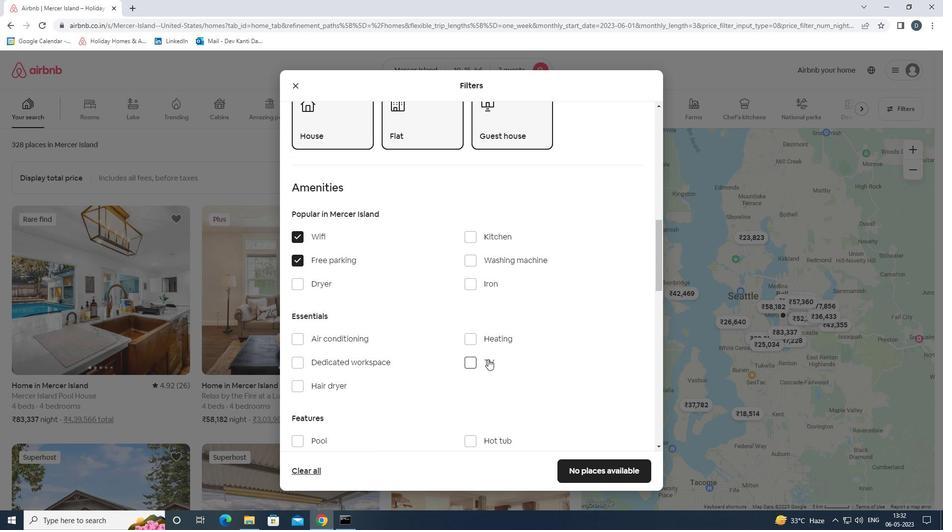 
Action: Mouse scrolled (488, 359) with delta (0, 0)
Screenshot: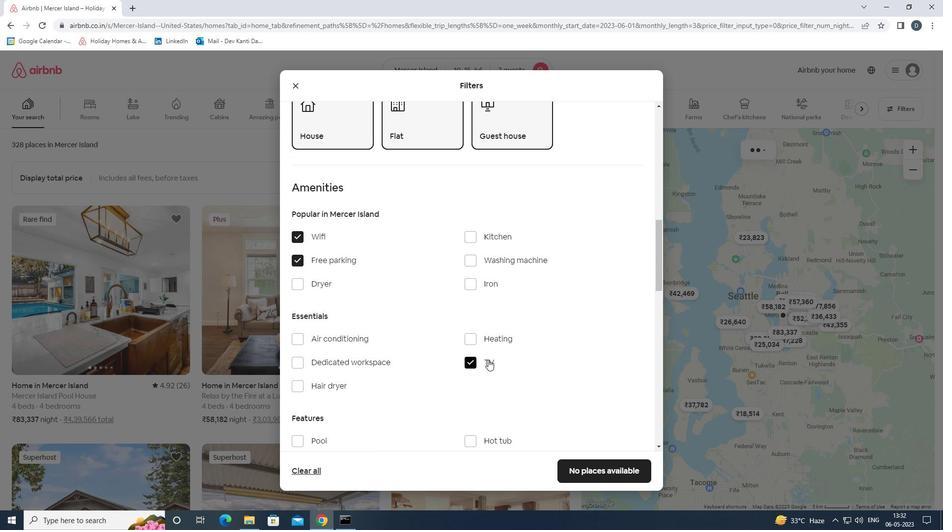 
Action: Mouse scrolled (488, 359) with delta (0, 0)
Screenshot: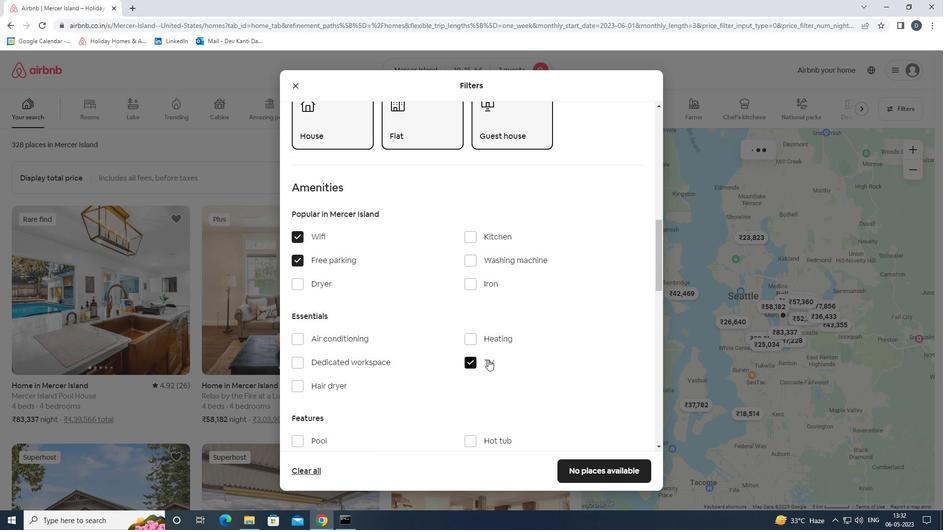 
Action: Mouse scrolled (488, 359) with delta (0, 0)
Screenshot: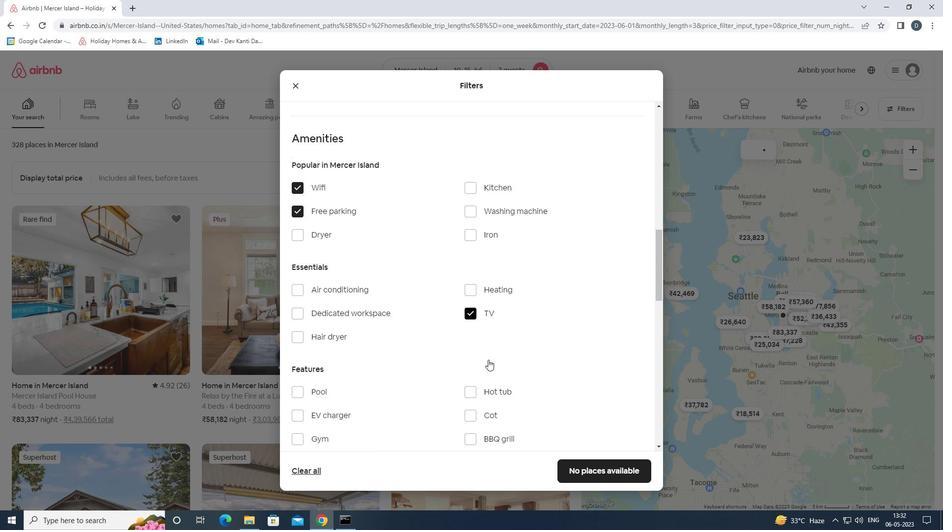 
Action: Mouse moved to (316, 345)
Screenshot: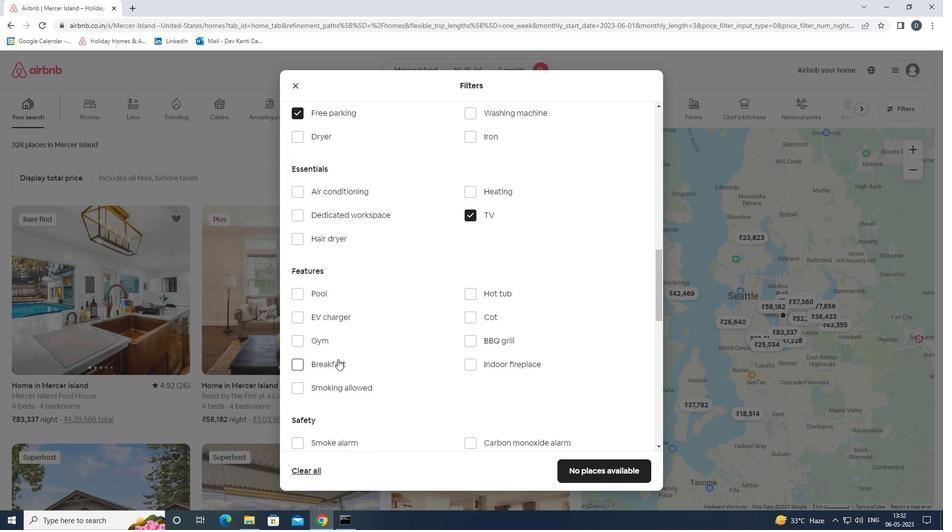 
Action: Mouse pressed left at (316, 345)
Screenshot: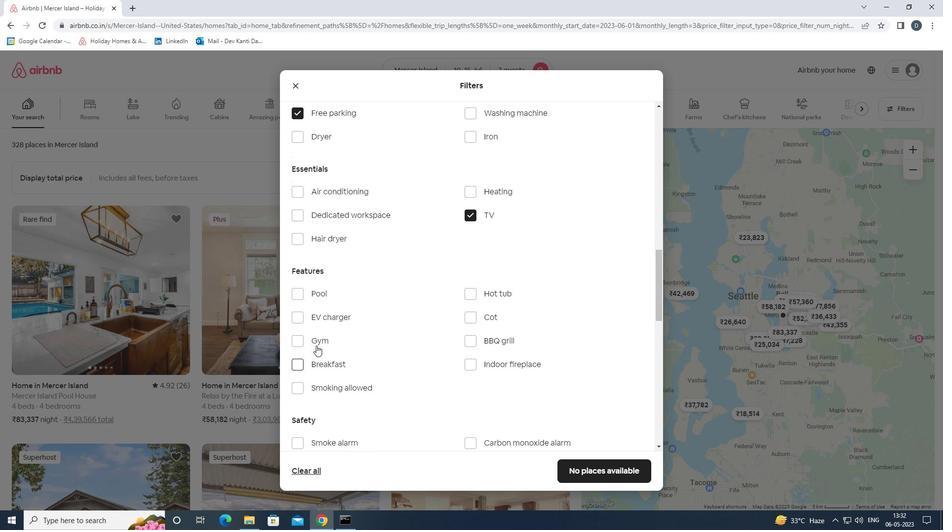 
Action: Mouse moved to (317, 361)
Screenshot: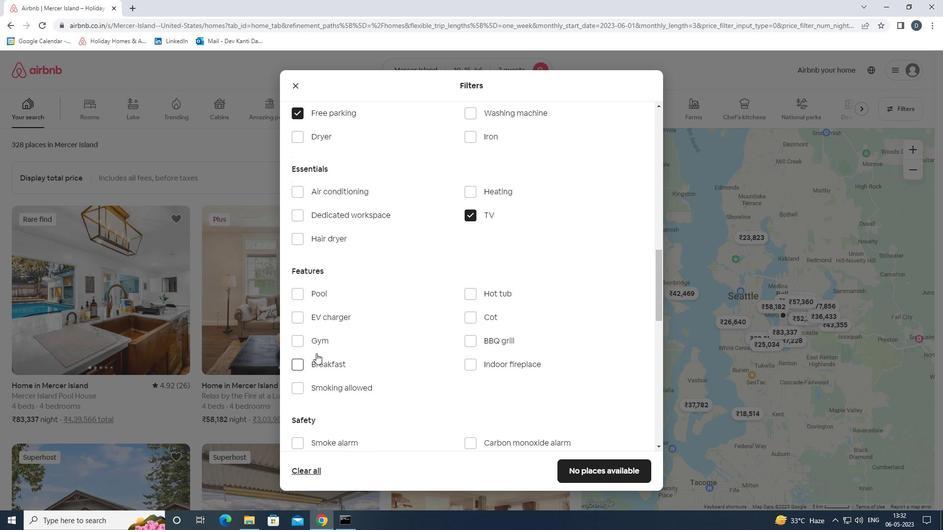 
Action: Mouse pressed left at (317, 361)
Screenshot: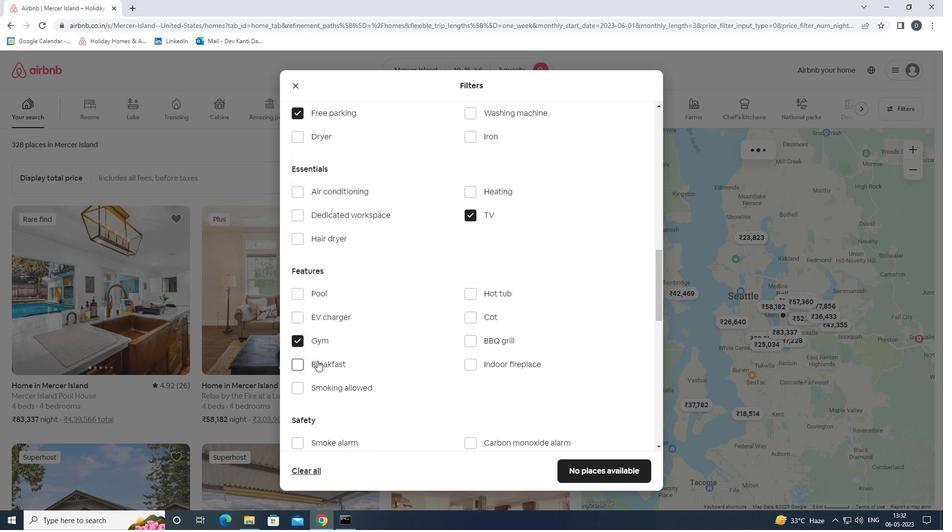 
Action: Mouse moved to (453, 367)
Screenshot: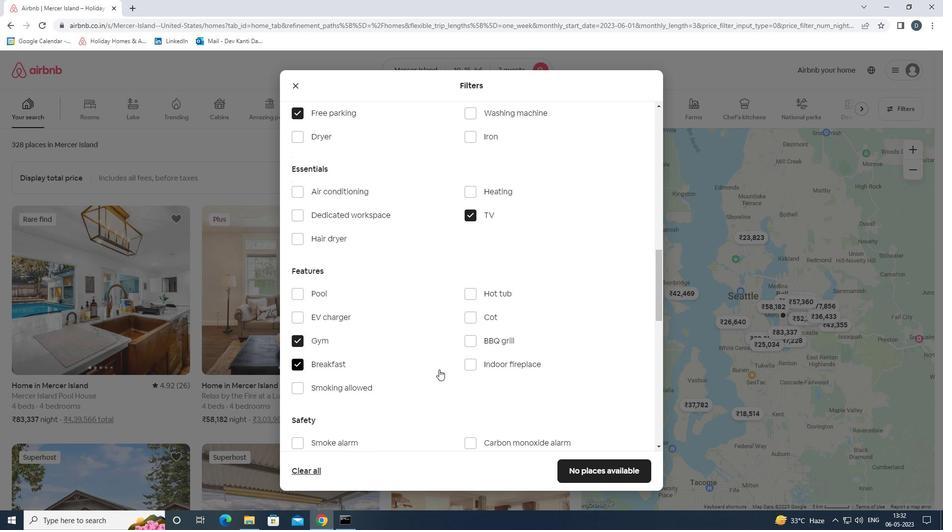 
Action: Mouse scrolled (453, 367) with delta (0, 0)
Screenshot: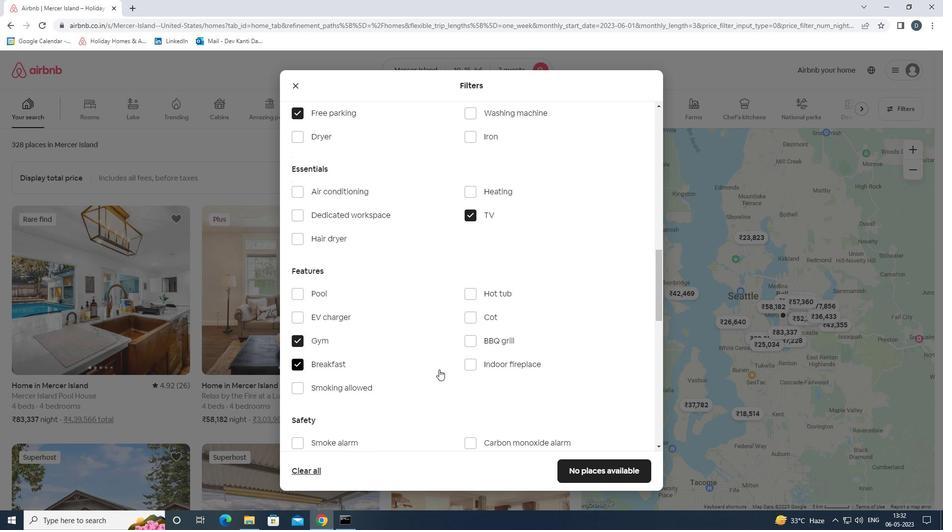
Action: Mouse moved to (459, 367)
Screenshot: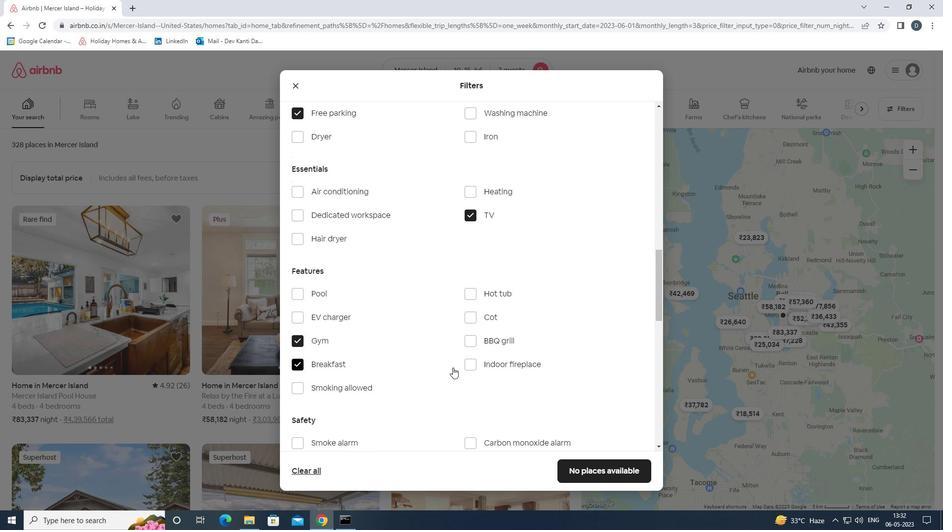 
Action: Mouse scrolled (459, 367) with delta (0, 0)
Screenshot: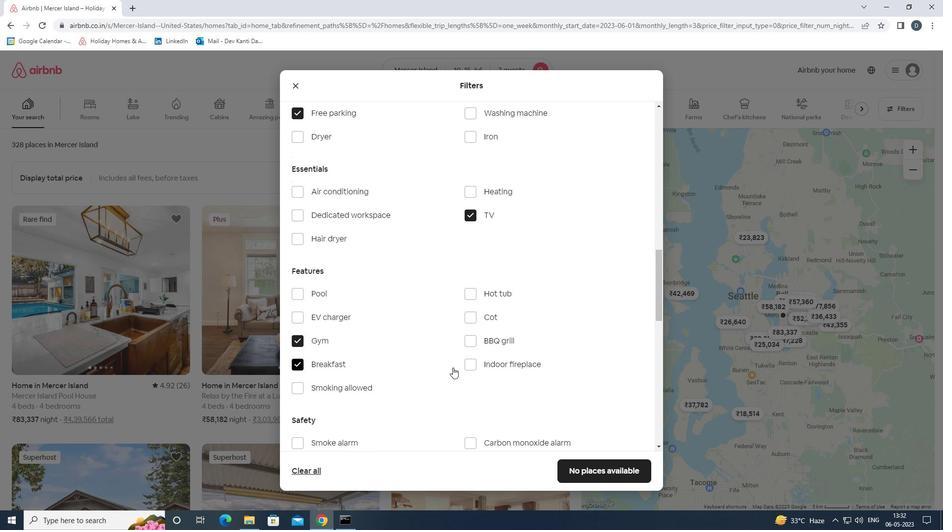 
Action: Mouse moved to (467, 367)
Screenshot: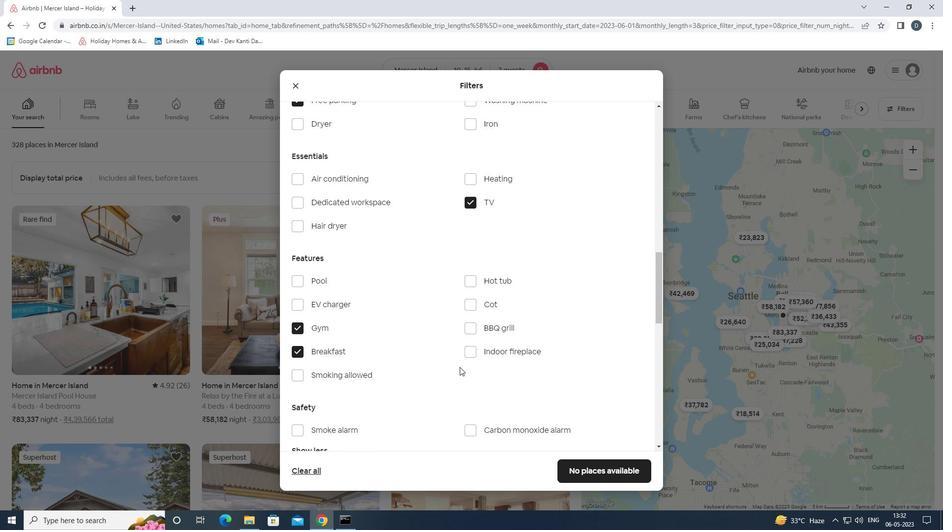 
Action: Mouse scrolled (467, 367) with delta (0, 0)
Screenshot: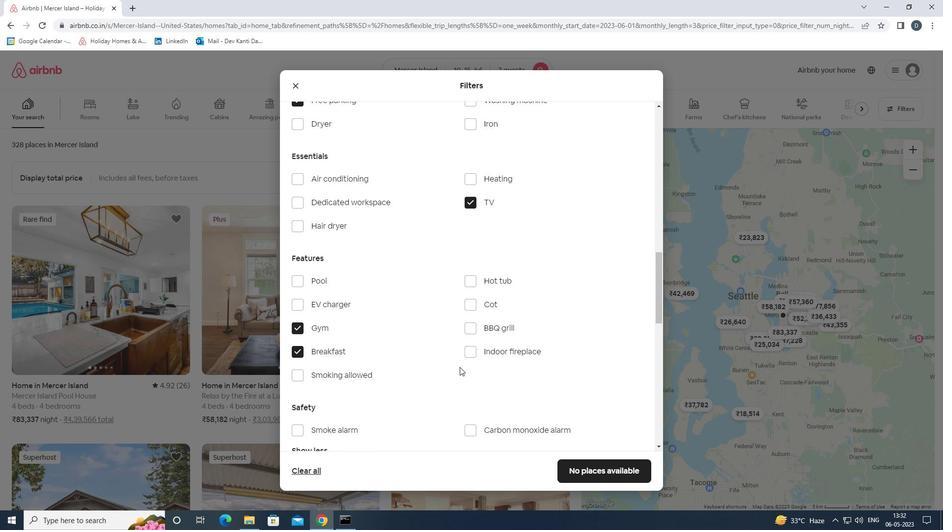 
Action: Mouse moved to (493, 364)
Screenshot: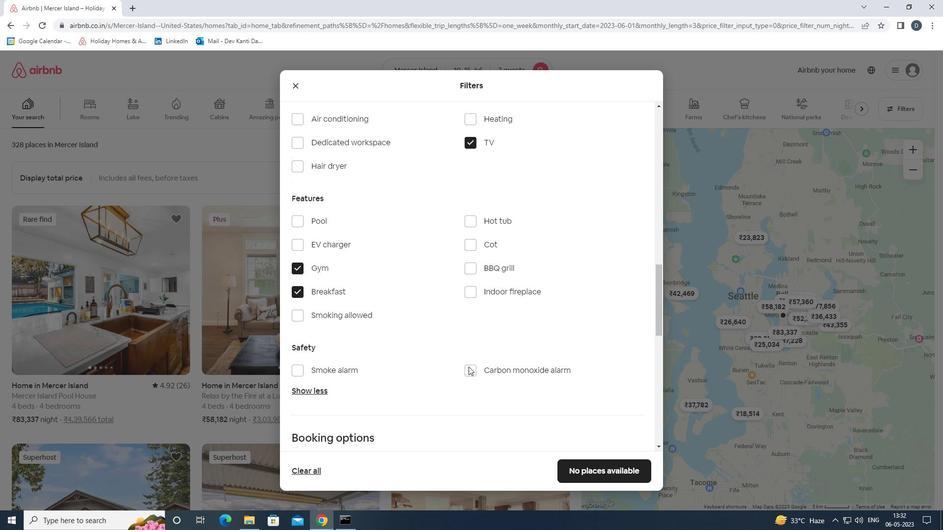 
Action: Mouse scrolled (493, 364) with delta (0, 0)
Screenshot: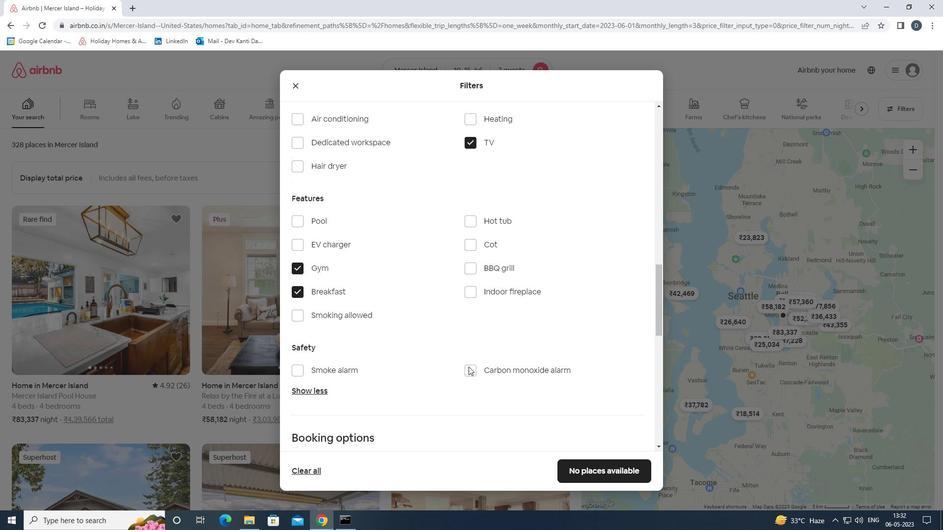 
Action: Mouse moved to (621, 377)
Screenshot: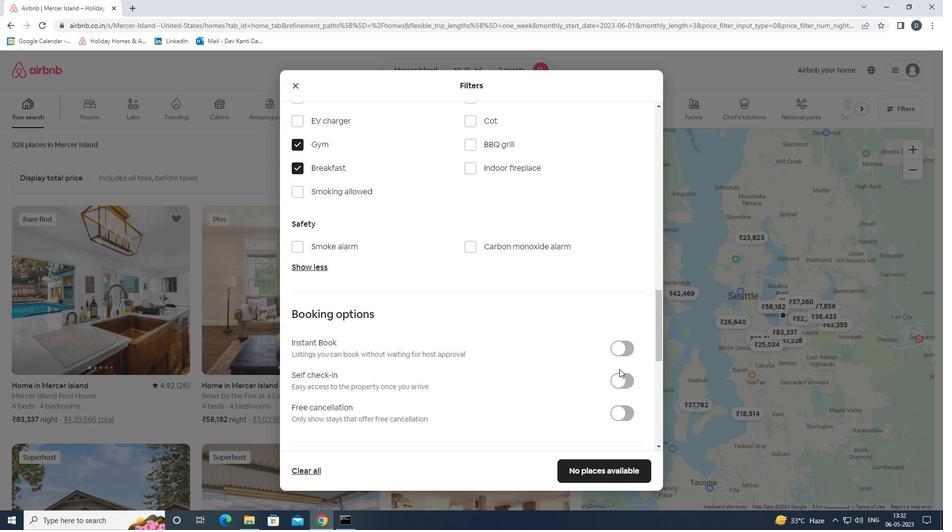 
Action: Mouse pressed left at (621, 377)
Screenshot: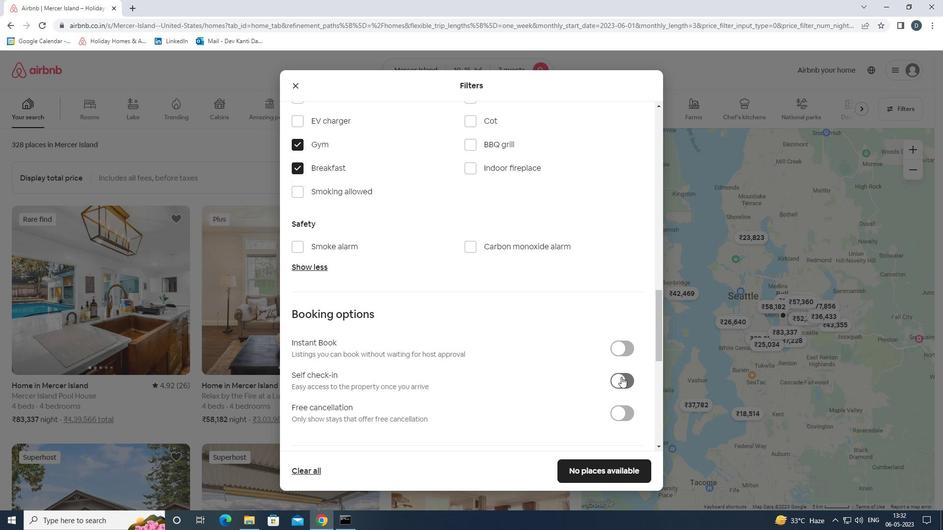 
Action: Mouse moved to (621, 377)
Screenshot: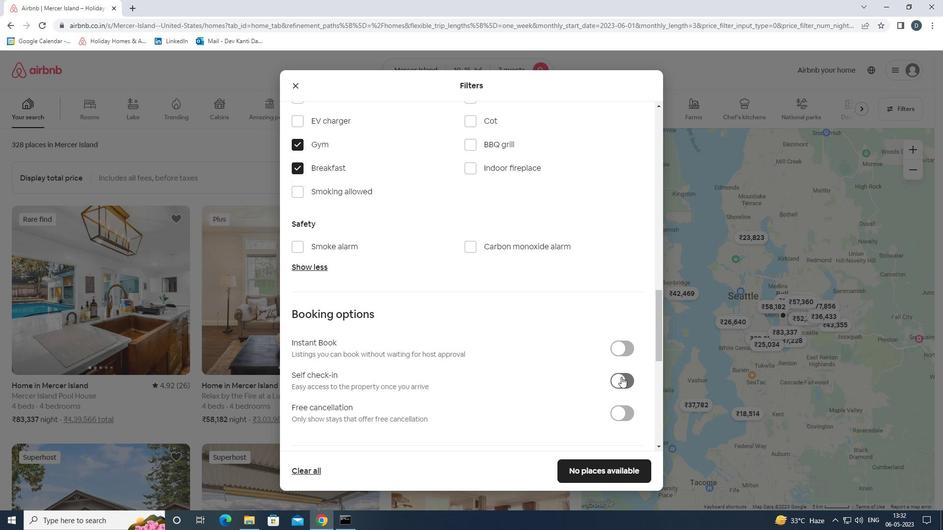 
Action: Mouse scrolled (621, 376) with delta (0, 0)
Screenshot: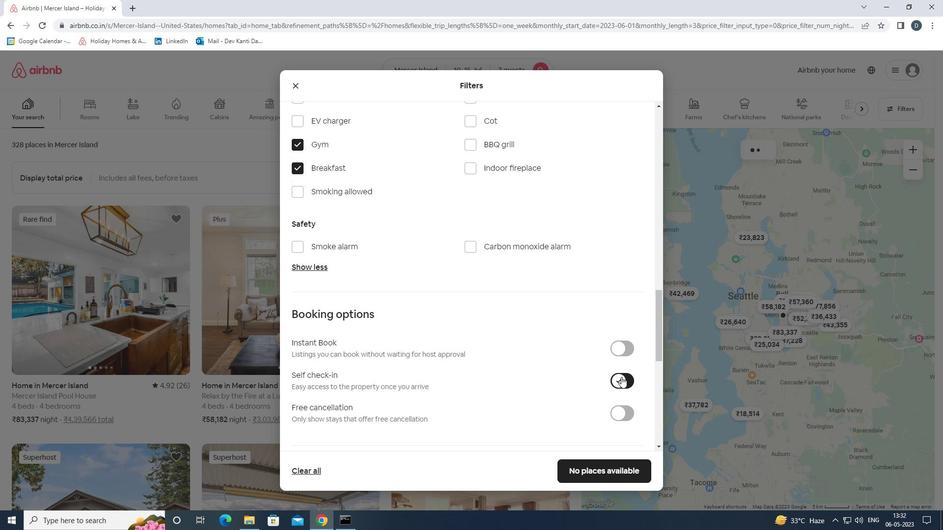 
Action: Mouse scrolled (621, 376) with delta (0, 0)
Screenshot: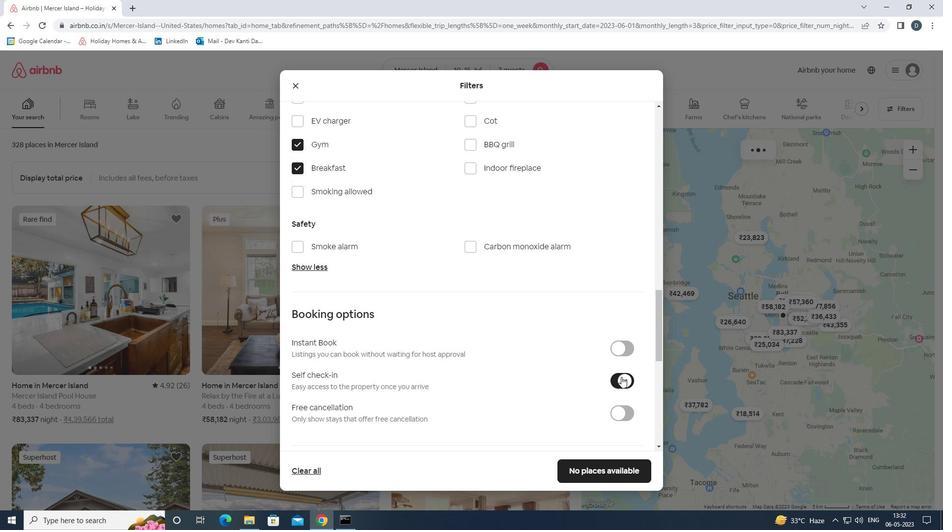 
Action: Mouse scrolled (621, 376) with delta (0, 0)
Screenshot: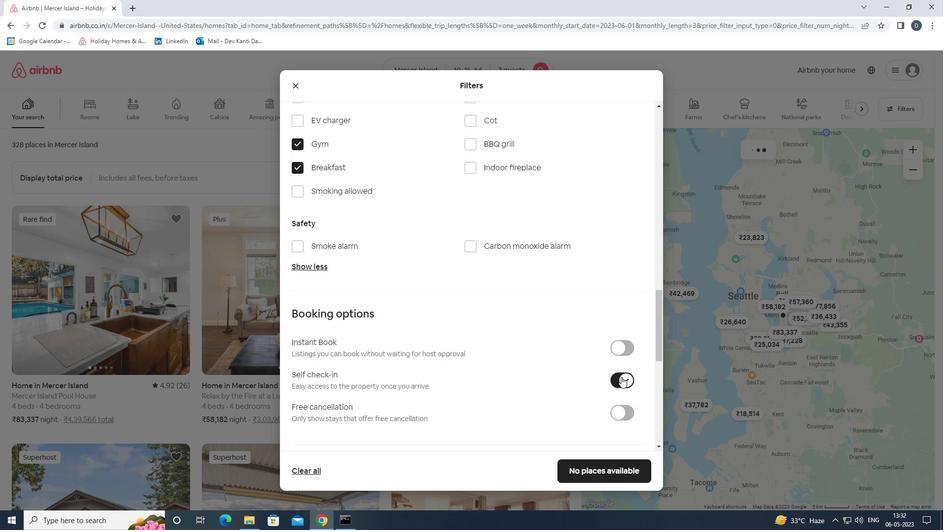 
Action: Mouse scrolled (621, 376) with delta (0, 0)
Screenshot: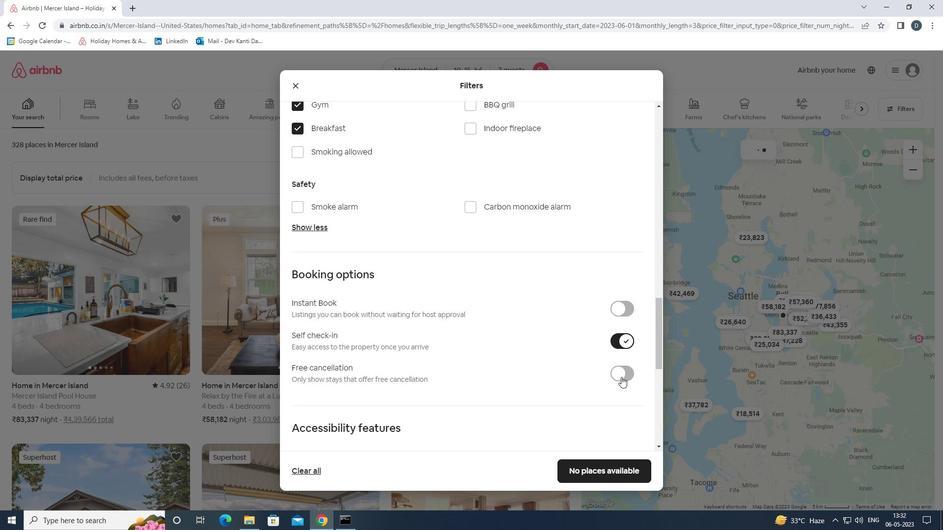 
Action: Mouse moved to (621, 376)
Screenshot: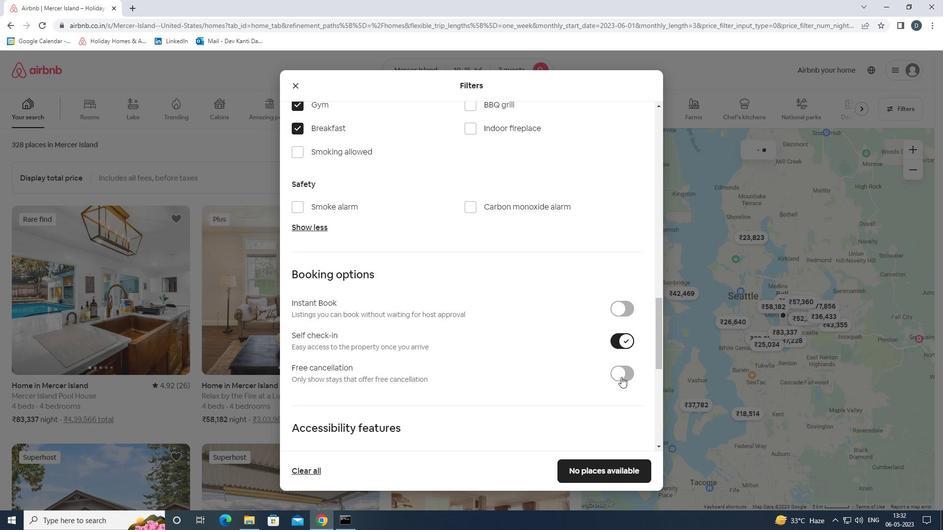
Action: Mouse scrolled (621, 376) with delta (0, 0)
Screenshot: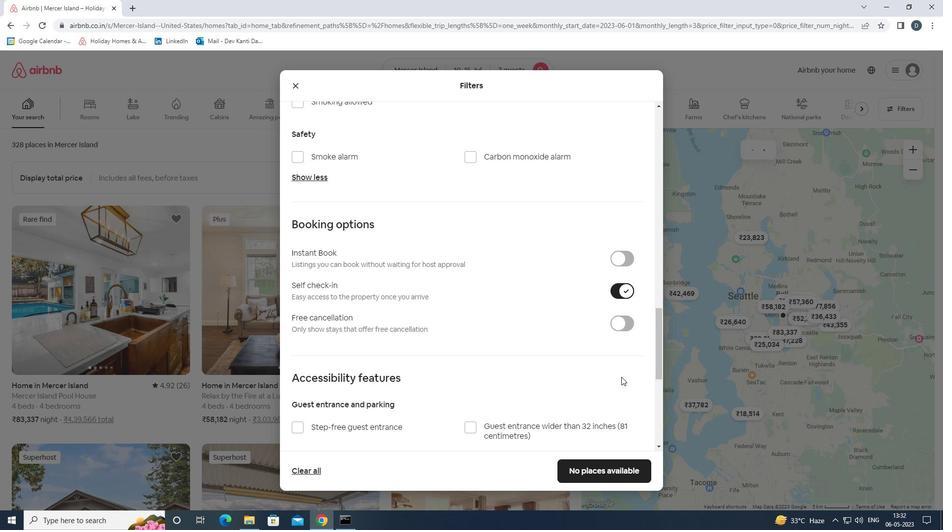 
Action: Mouse moved to (617, 374)
Screenshot: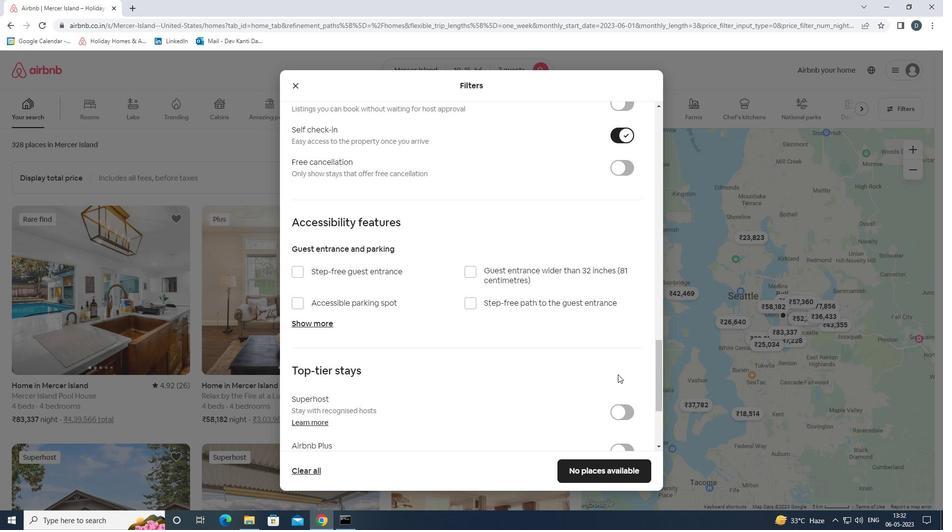 
Action: Mouse scrolled (617, 373) with delta (0, 0)
Screenshot: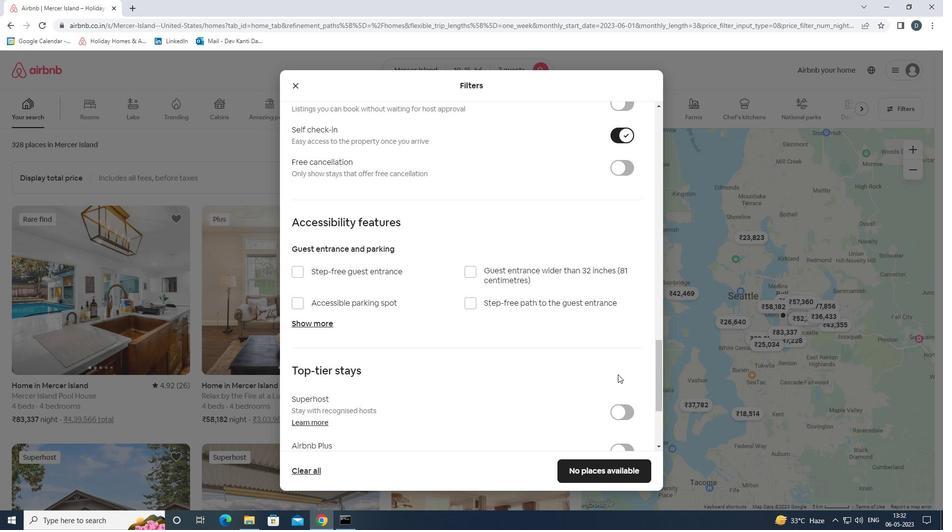
Action: Mouse moved to (616, 374)
Screenshot: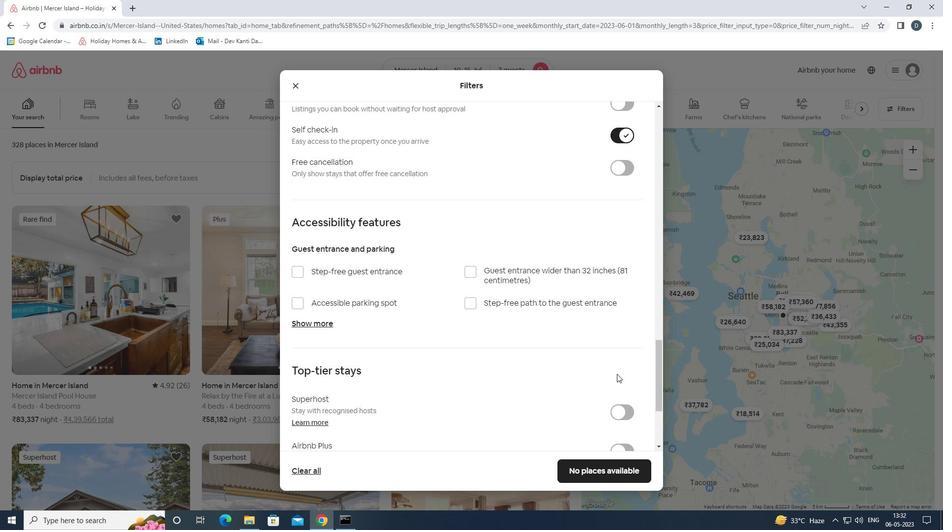 
Action: Mouse scrolled (616, 373) with delta (0, 0)
Screenshot: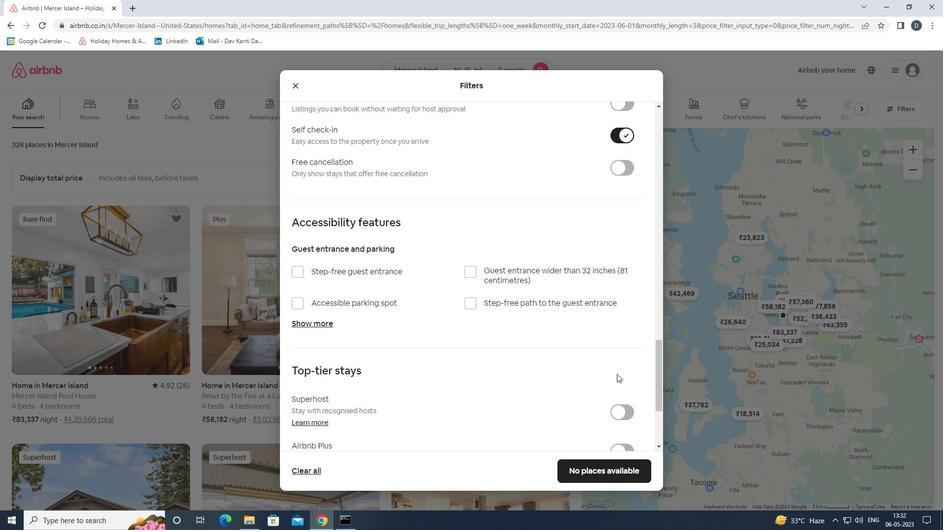 
Action: Mouse moved to (614, 374)
Screenshot: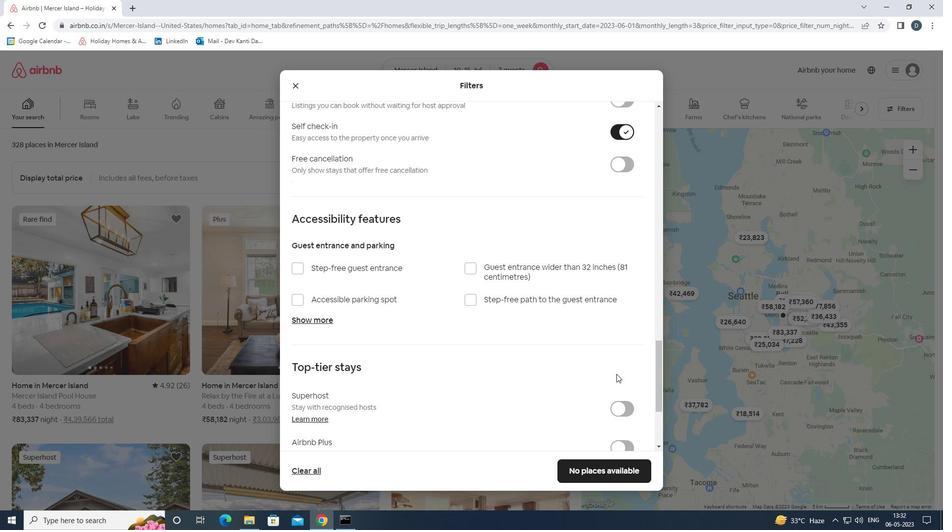 
Action: Mouse scrolled (614, 373) with delta (0, 0)
Screenshot: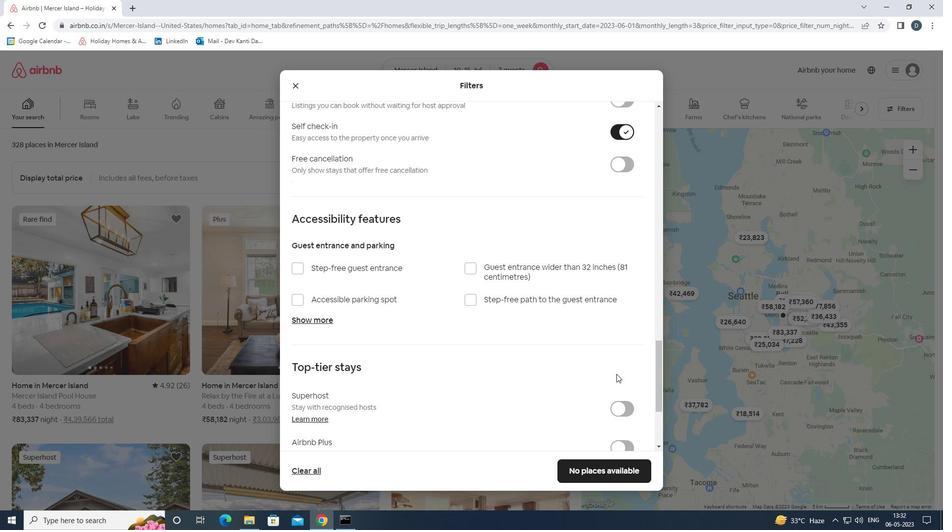 
Action: Mouse moved to (610, 374)
Screenshot: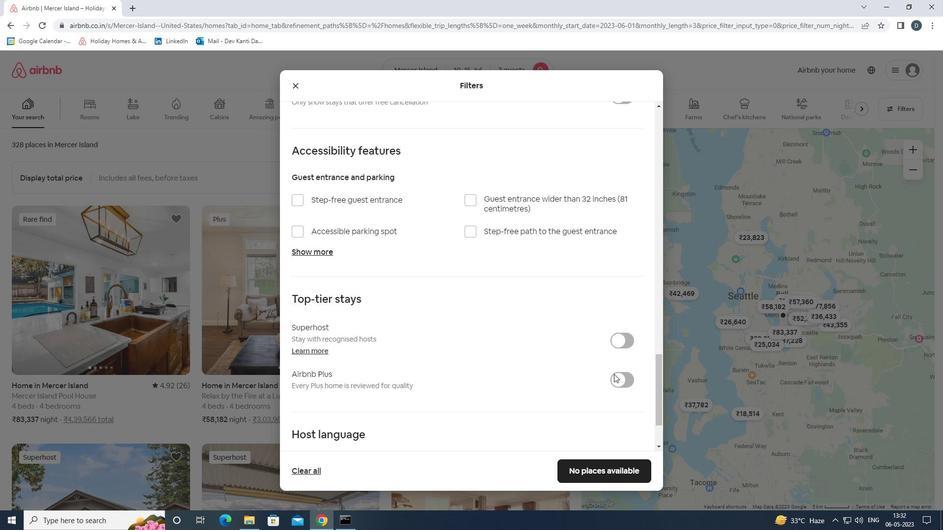 
Action: Mouse scrolled (610, 374) with delta (0, 0)
Screenshot: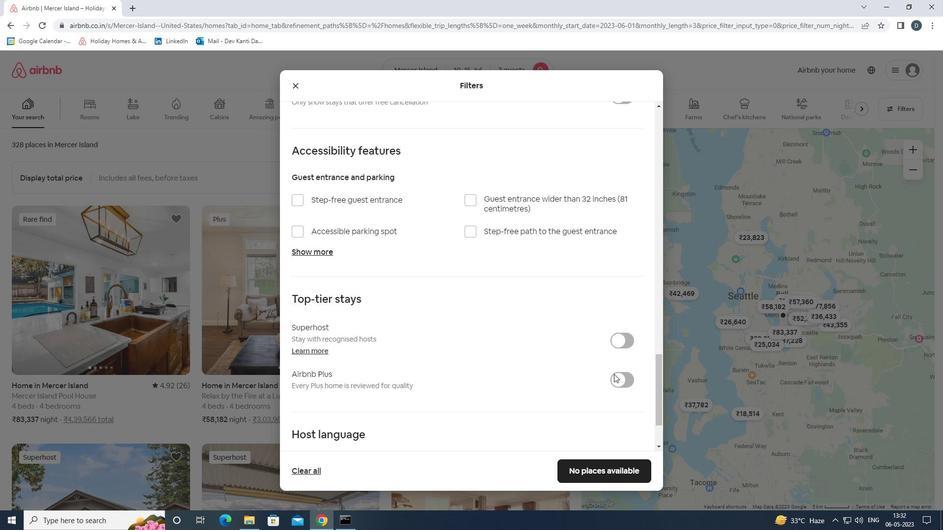 
Action: Mouse moved to (603, 374)
Screenshot: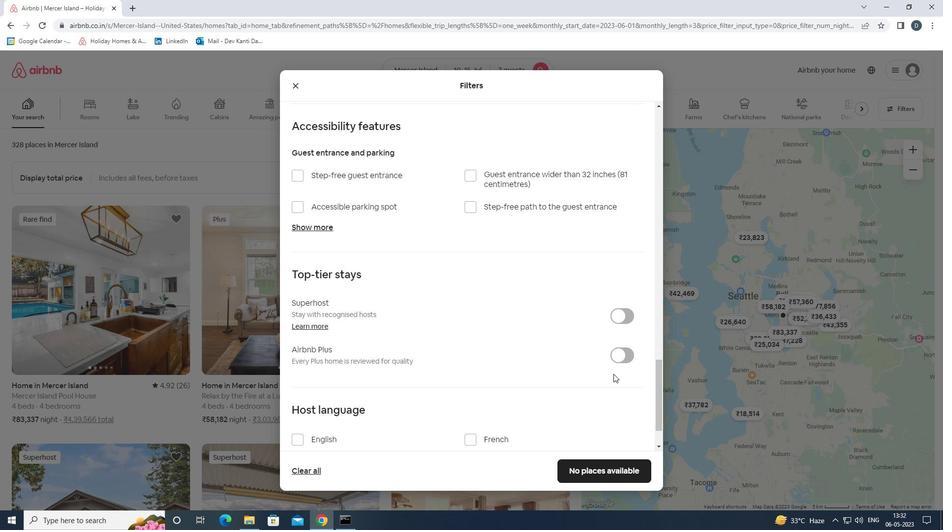 
Action: Mouse scrolled (603, 374) with delta (0, 0)
Screenshot: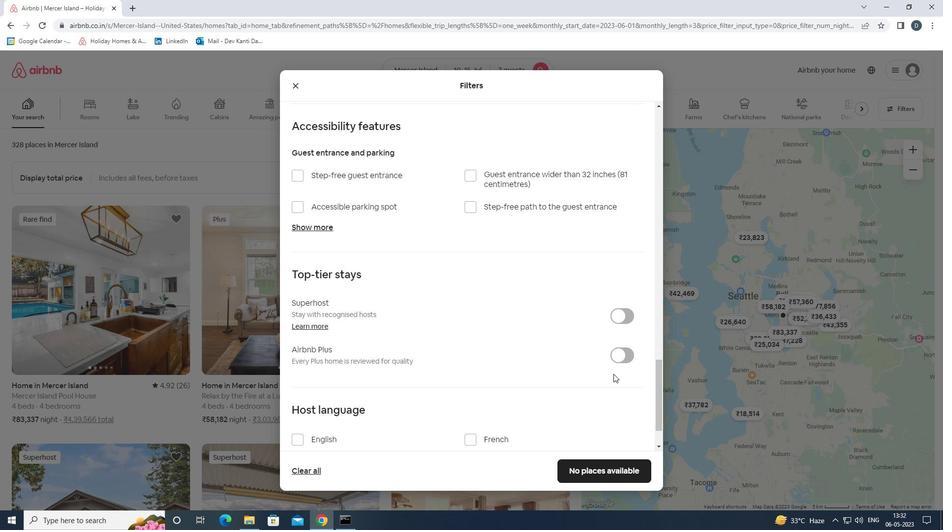 
Action: Mouse moved to (298, 385)
Screenshot: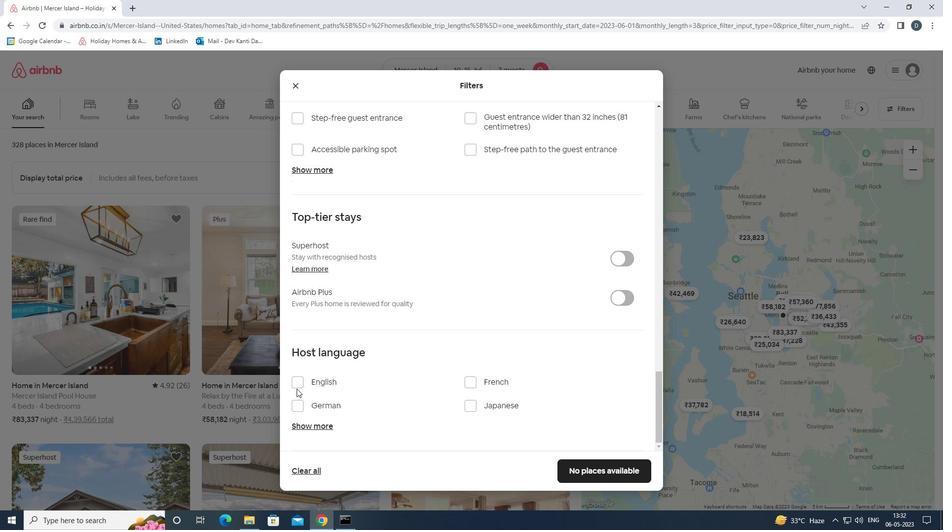 
Action: Mouse pressed left at (298, 385)
Screenshot: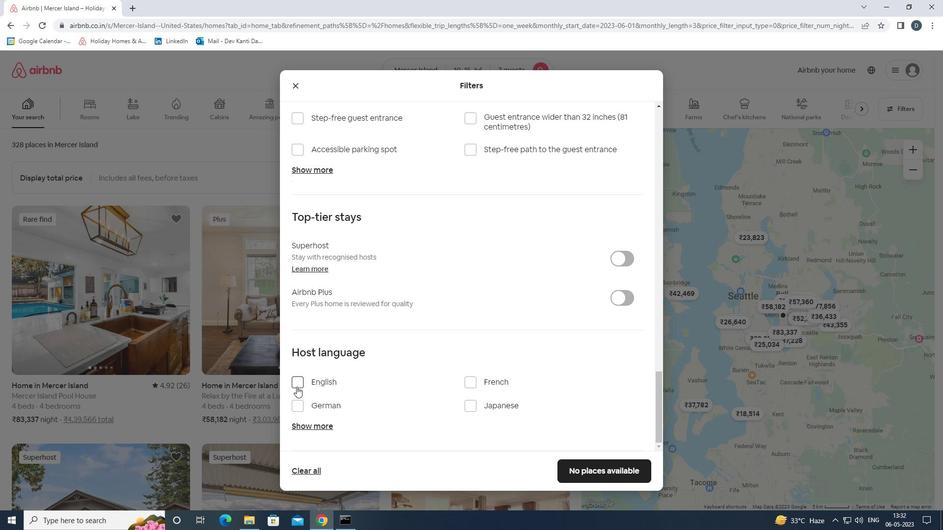 
Action: Mouse moved to (586, 466)
Screenshot: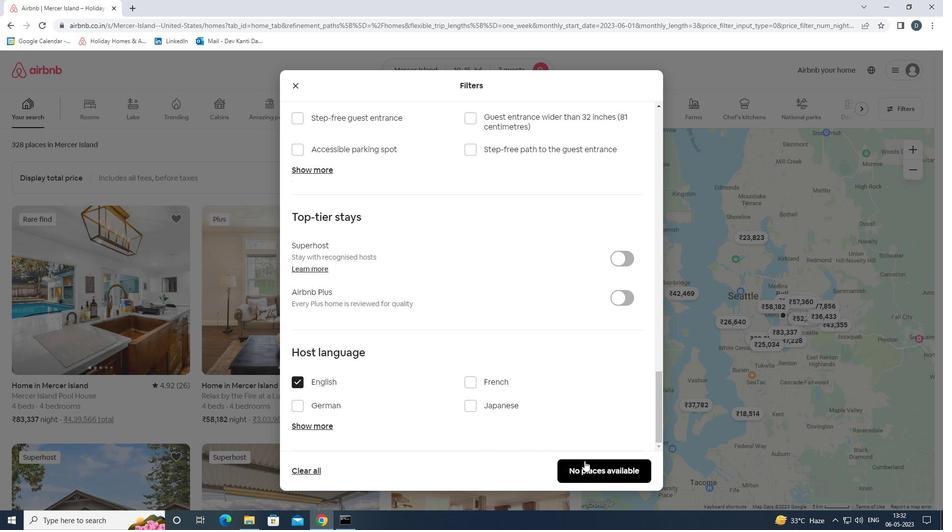 
Action: Mouse pressed left at (586, 466)
Screenshot: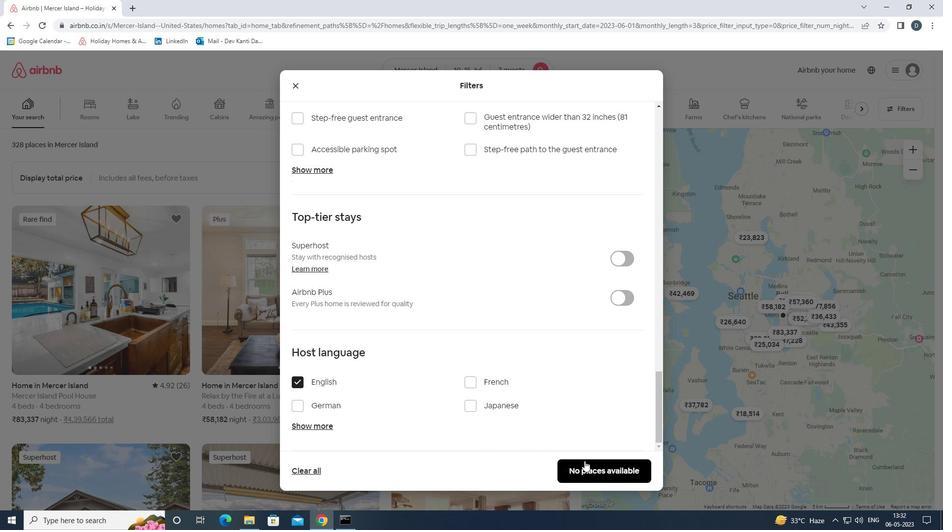 
Action: Mouse moved to (552, 356)
Screenshot: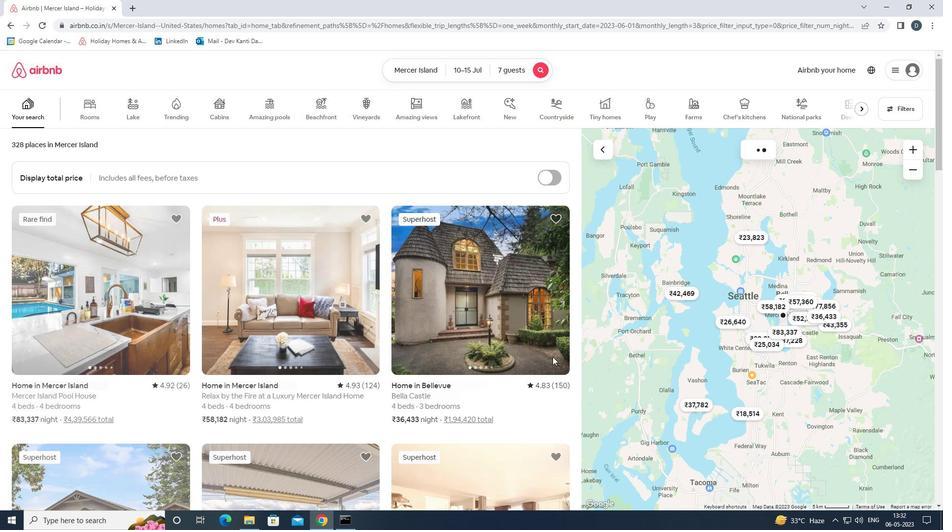 
